 Task: Add Organic Valley Grassmilk Raw Sharp Cheddar Cheese to the cart.
Action: Mouse moved to (21, 93)
Screenshot: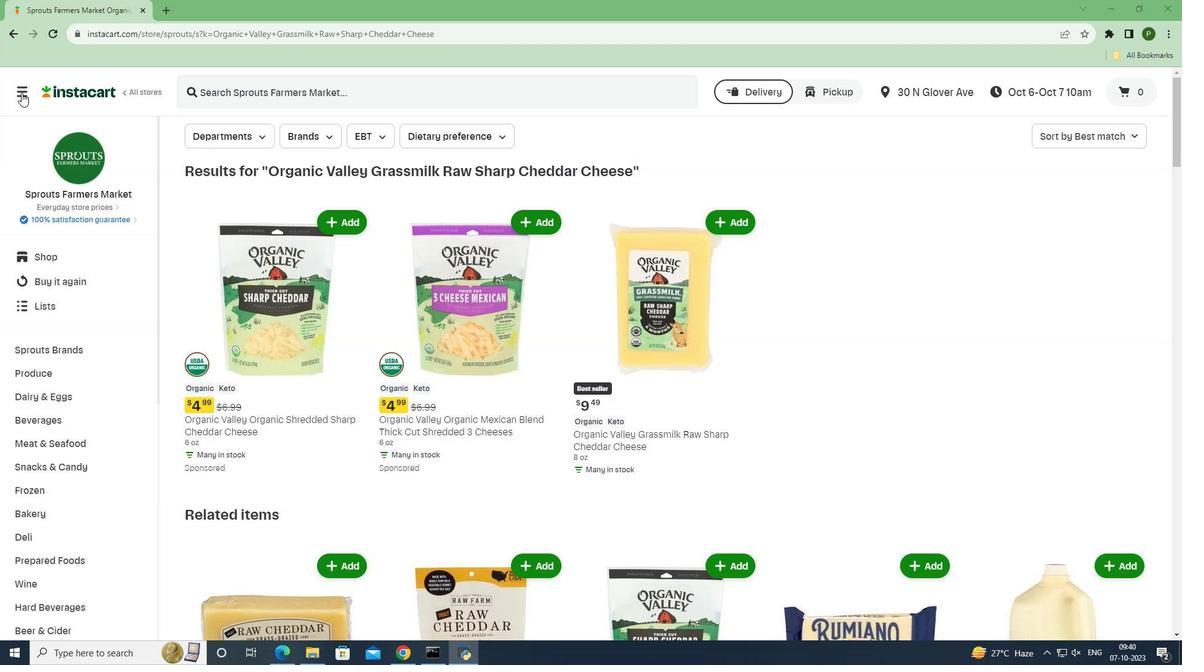 
Action: Mouse pressed left at (21, 93)
Screenshot: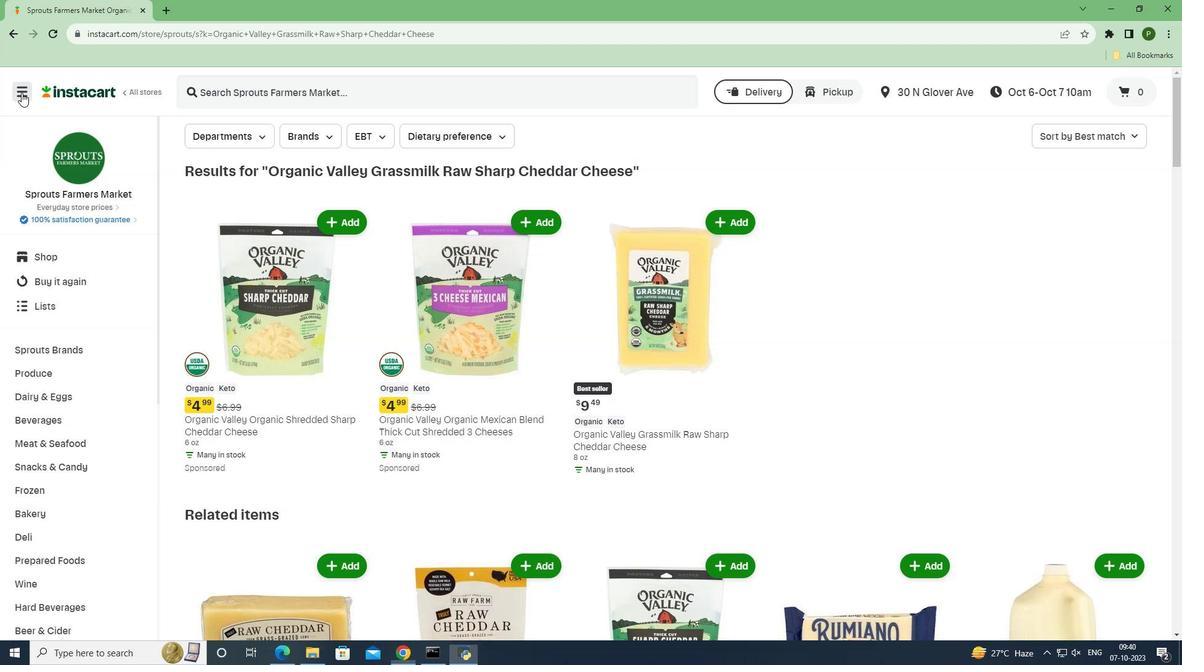 
Action: Mouse moved to (80, 320)
Screenshot: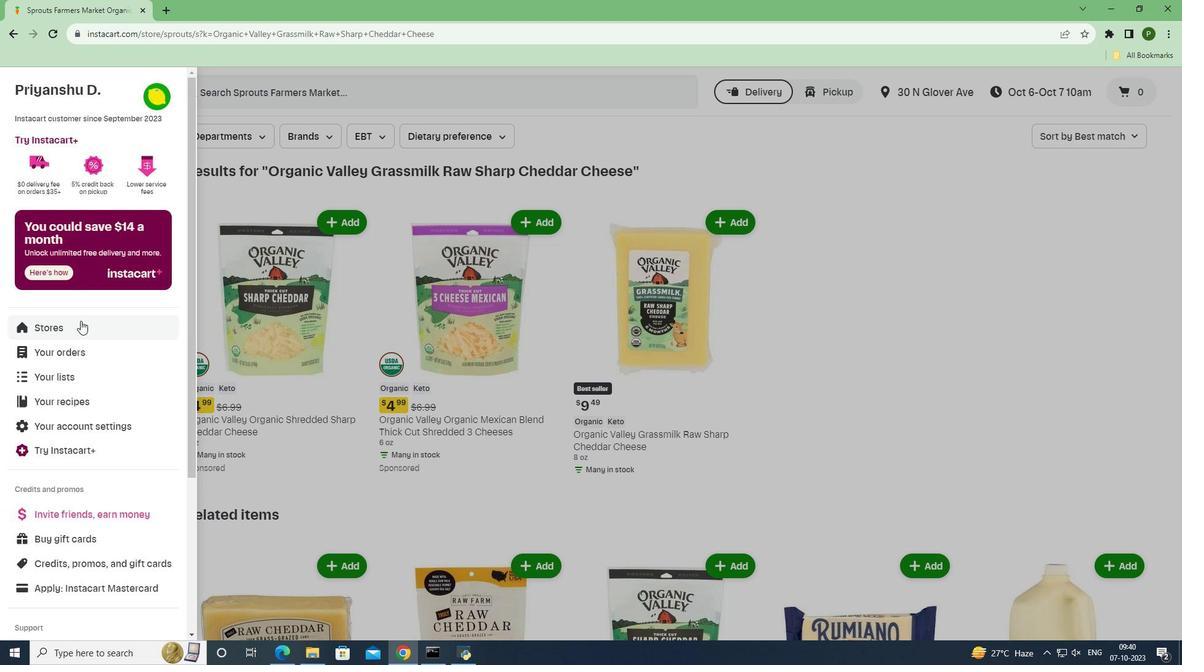 
Action: Mouse pressed left at (80, 320)
Screenshot: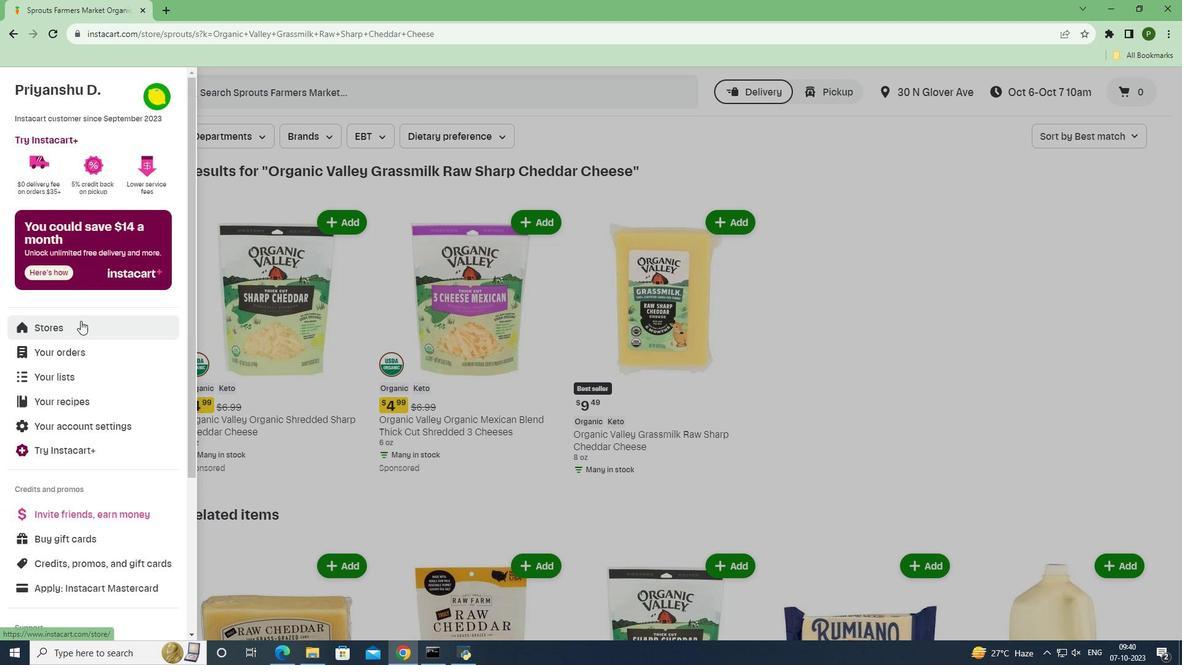
Action: Mouse moved to (293, 136)
Screenshot: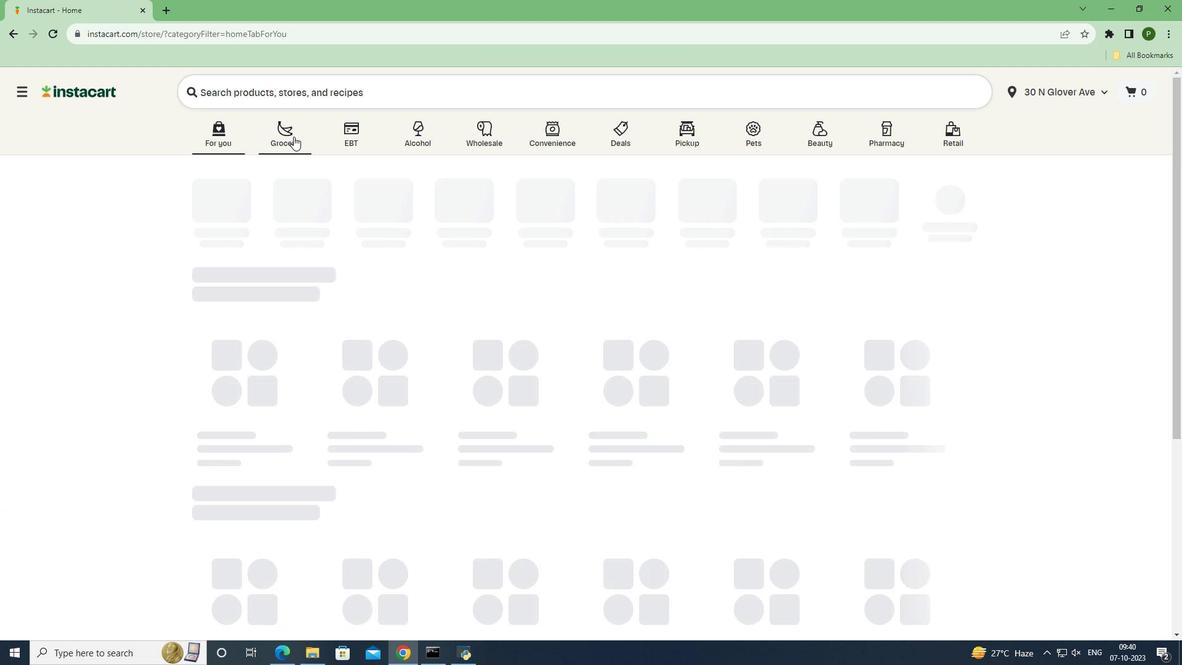 
Action: Mouse pressed left at (293, 136)
Screenshot: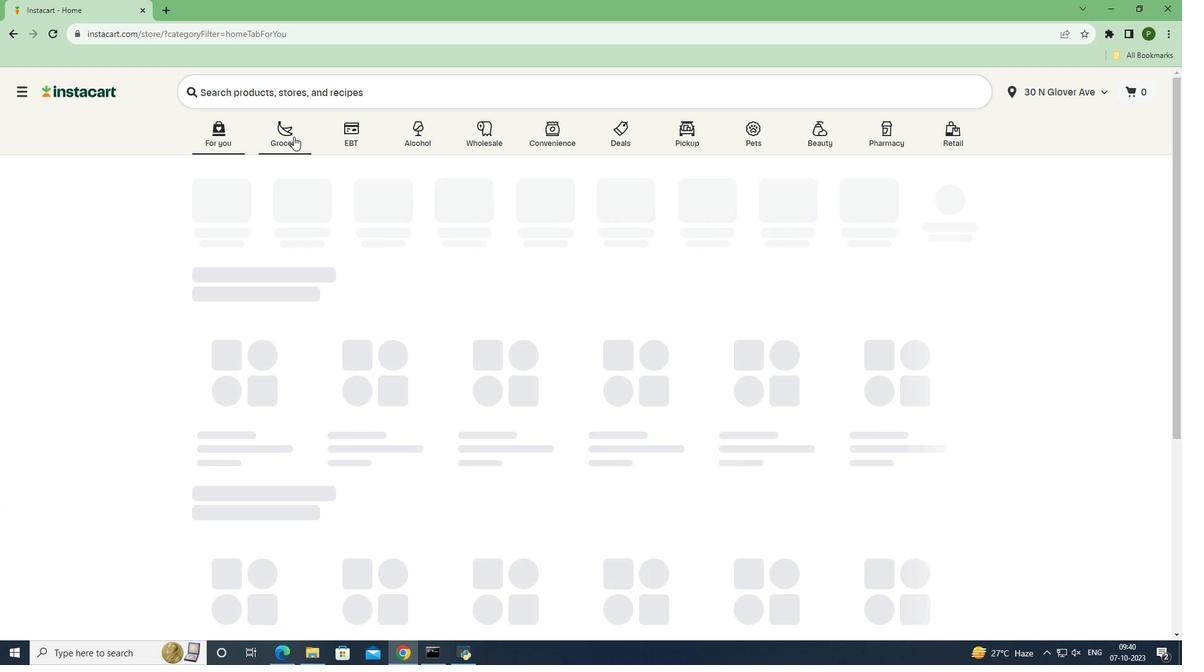 
Action: Mouse moved to (515, 288)
Screenshot: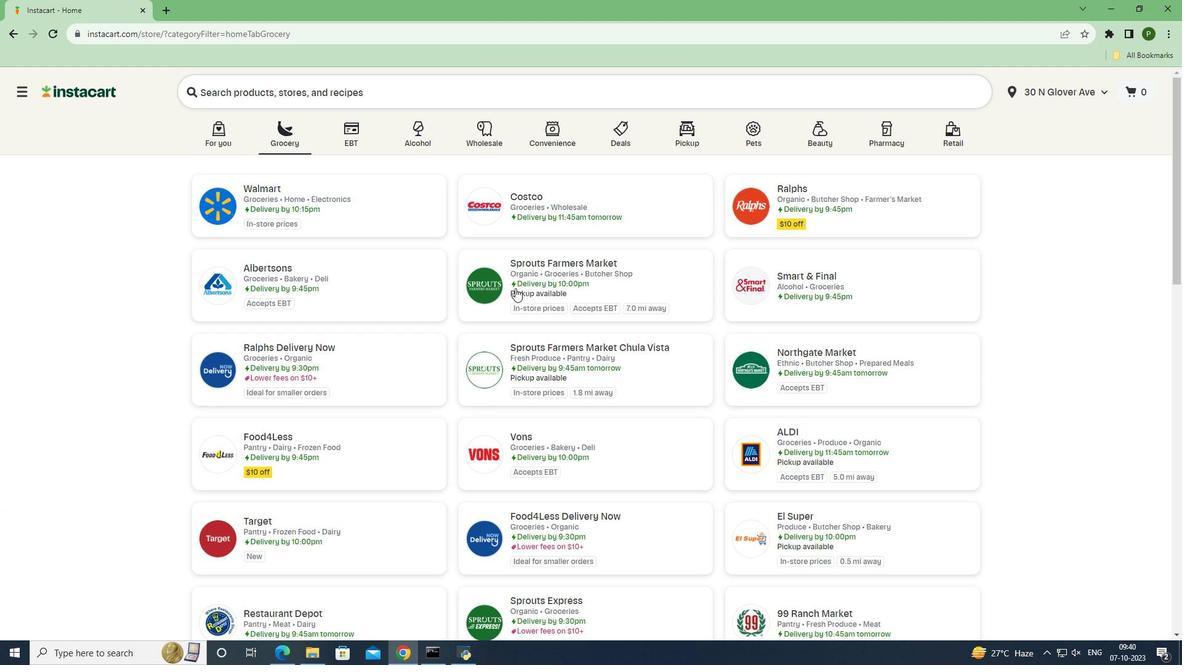 
Action: Mouse pressed left at (515, 288)
Screenshot: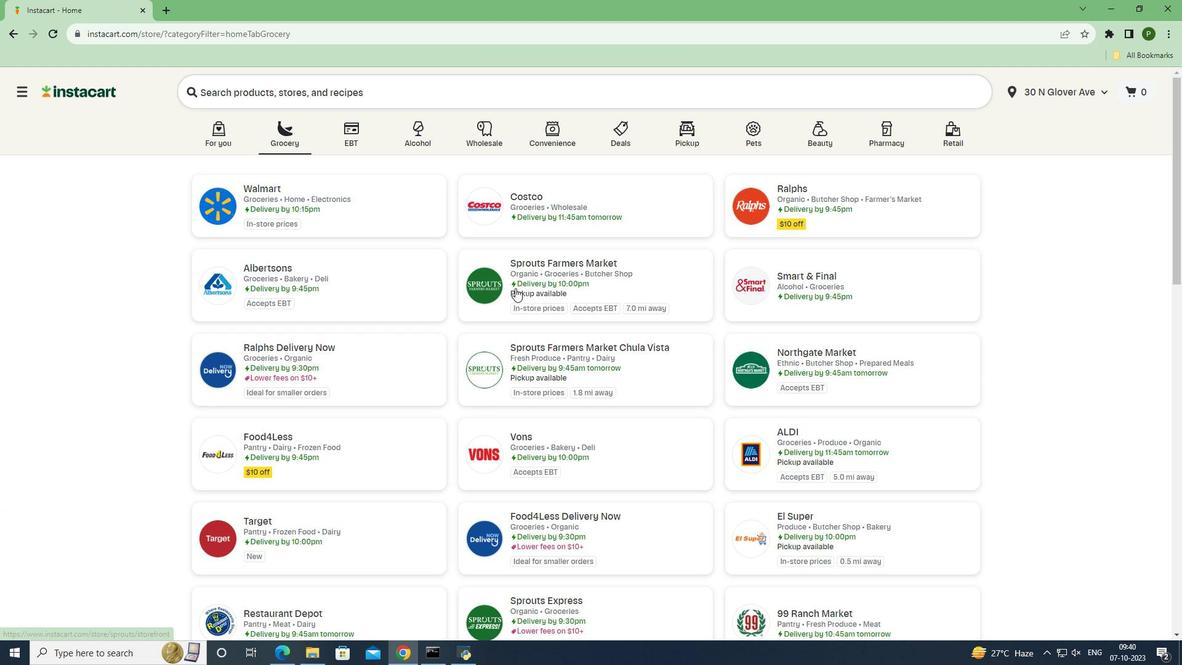 
Action: Mouse moved to (58, 392)
Screenshot: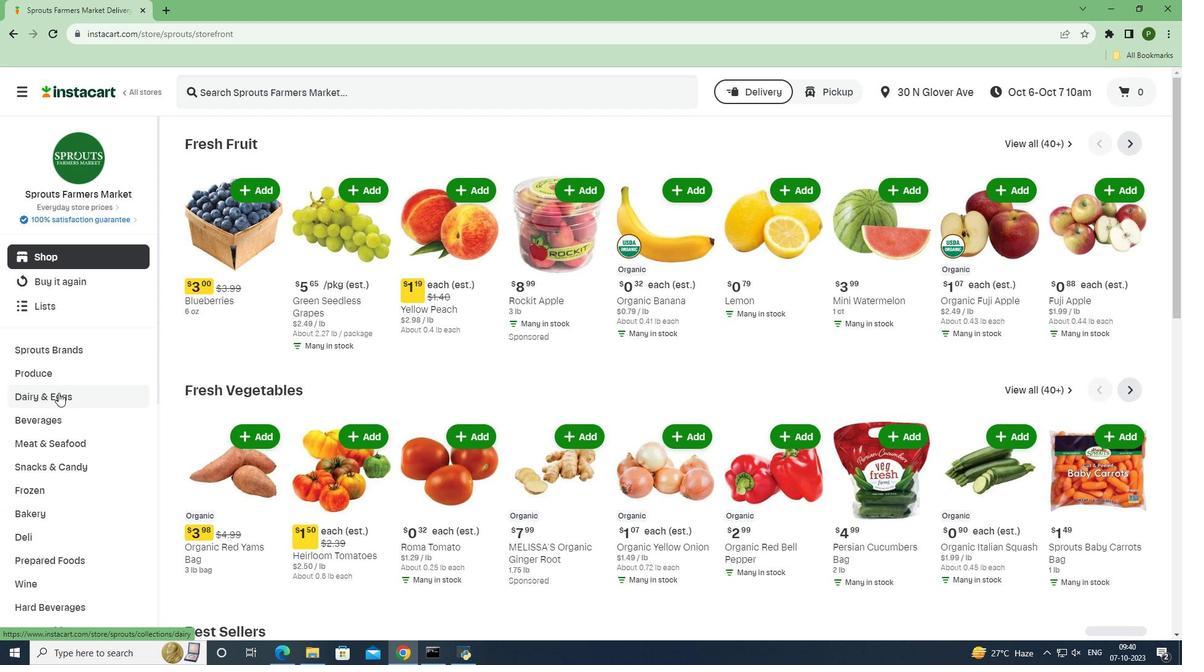 
Action: Mouse pressed left at (58, 392)
Screenshot: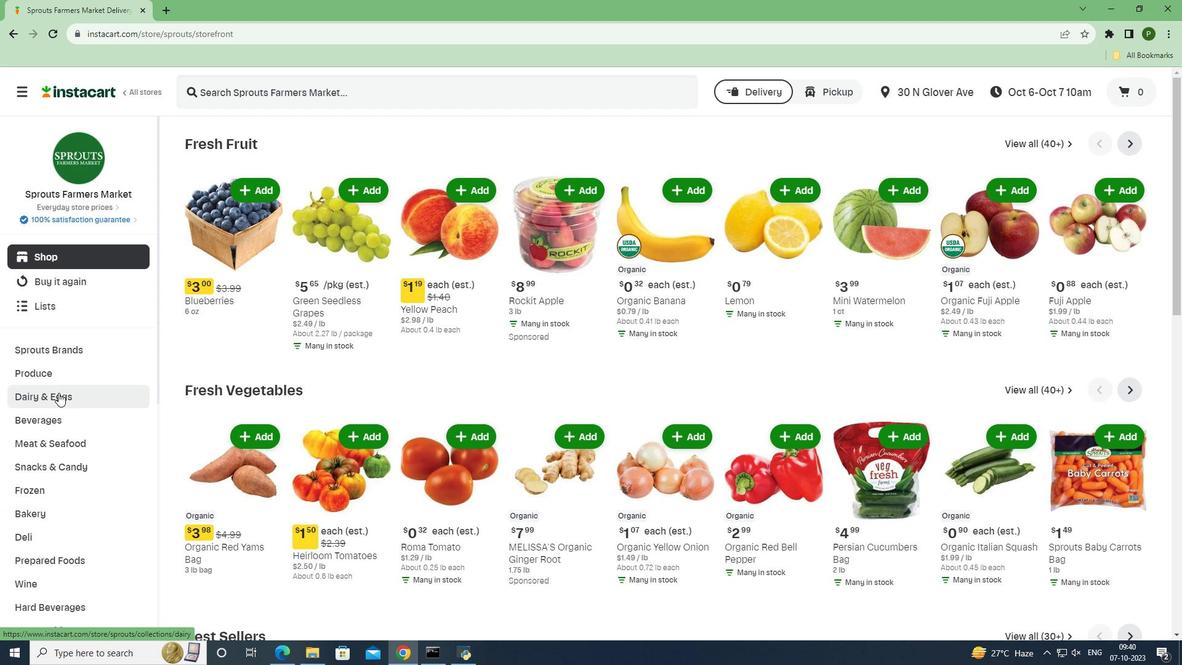 
Action: Mouse moved to (56, 437)
Screenshot: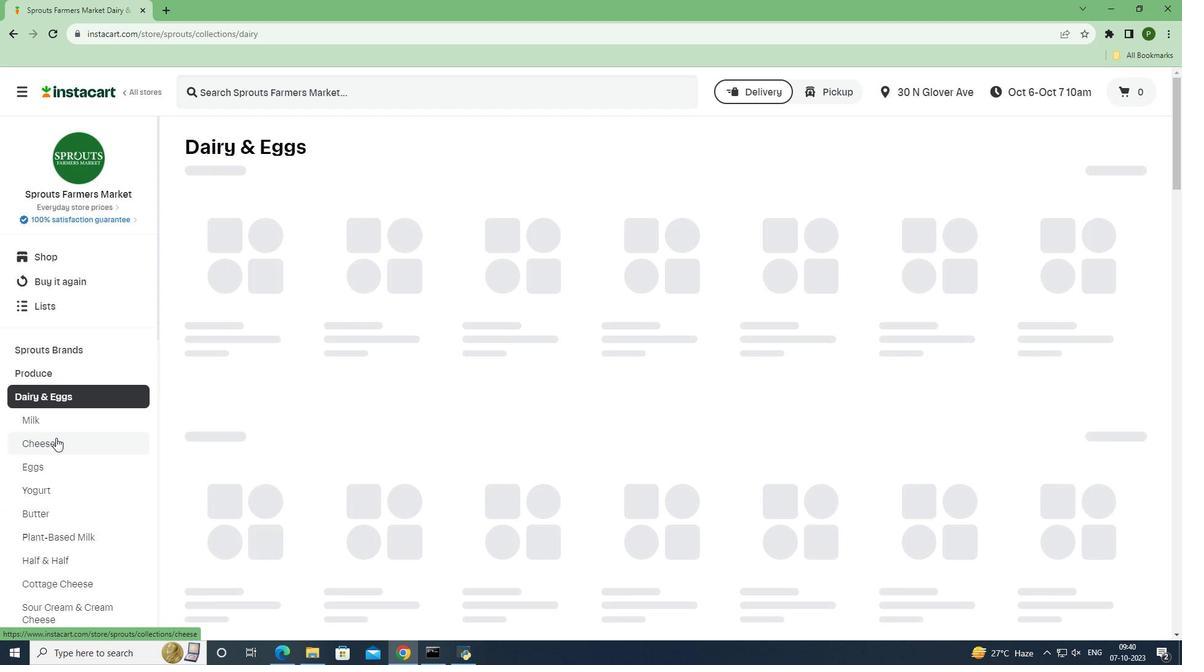 
Action: Mouse pressed left at (56, 437)
Screenshot: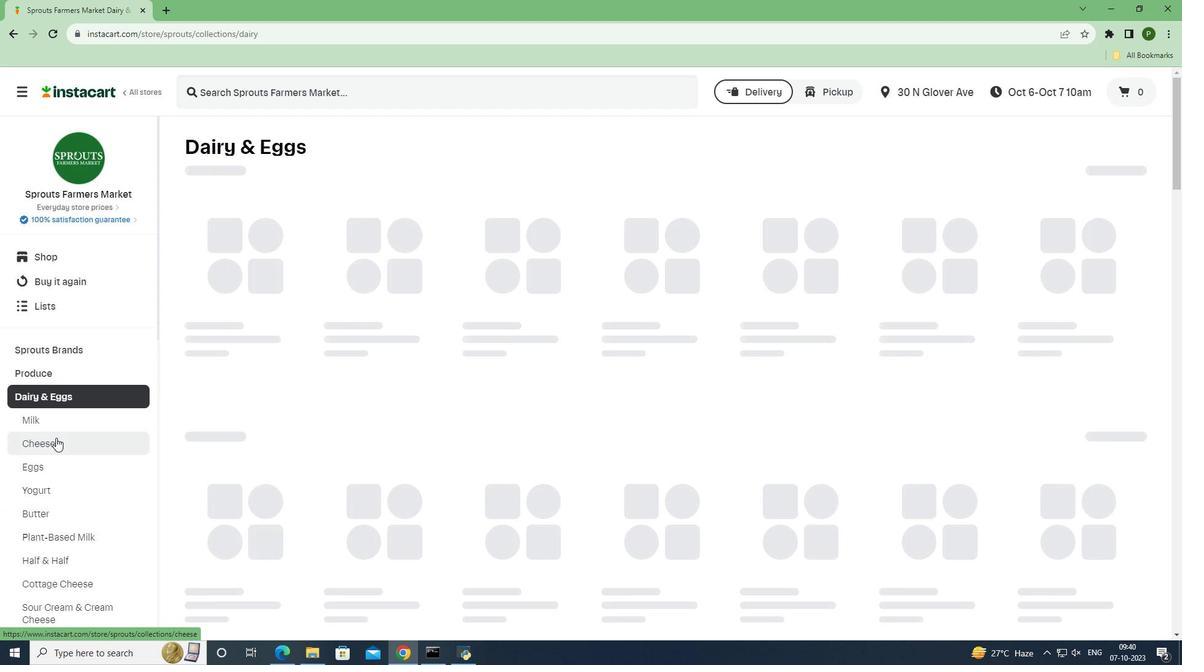 
Action: Mouse moved to (336, 330)
Screenshot: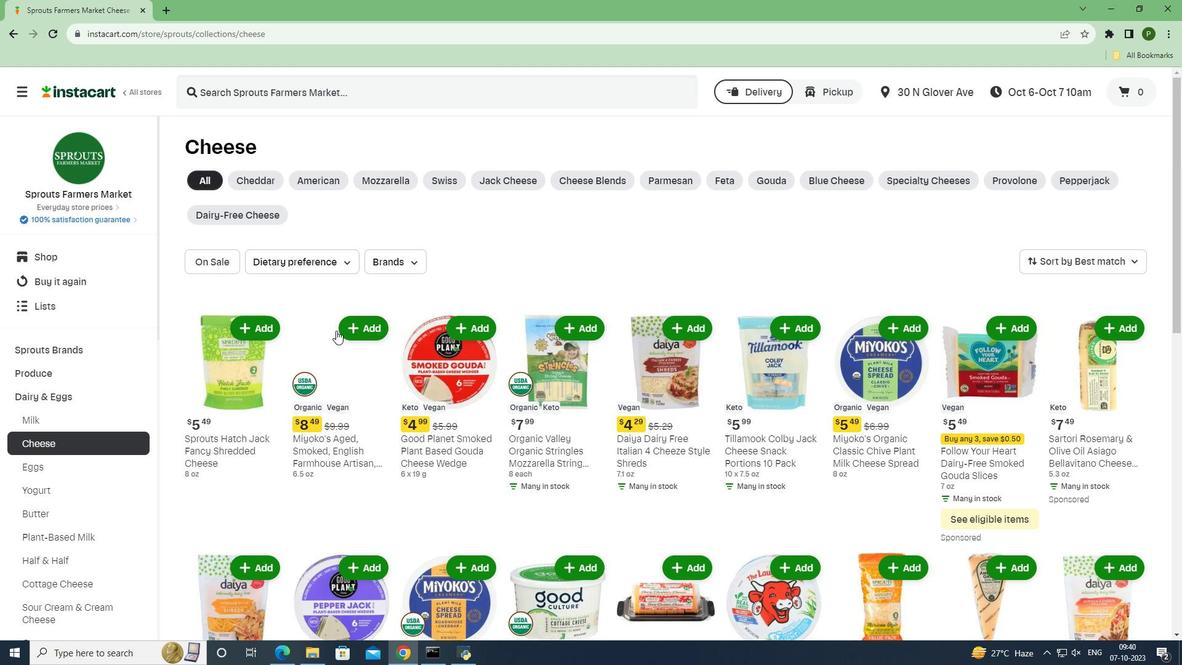
Action: Mouse scrolled (336, 330) with delta (0, 0)
Screenshot: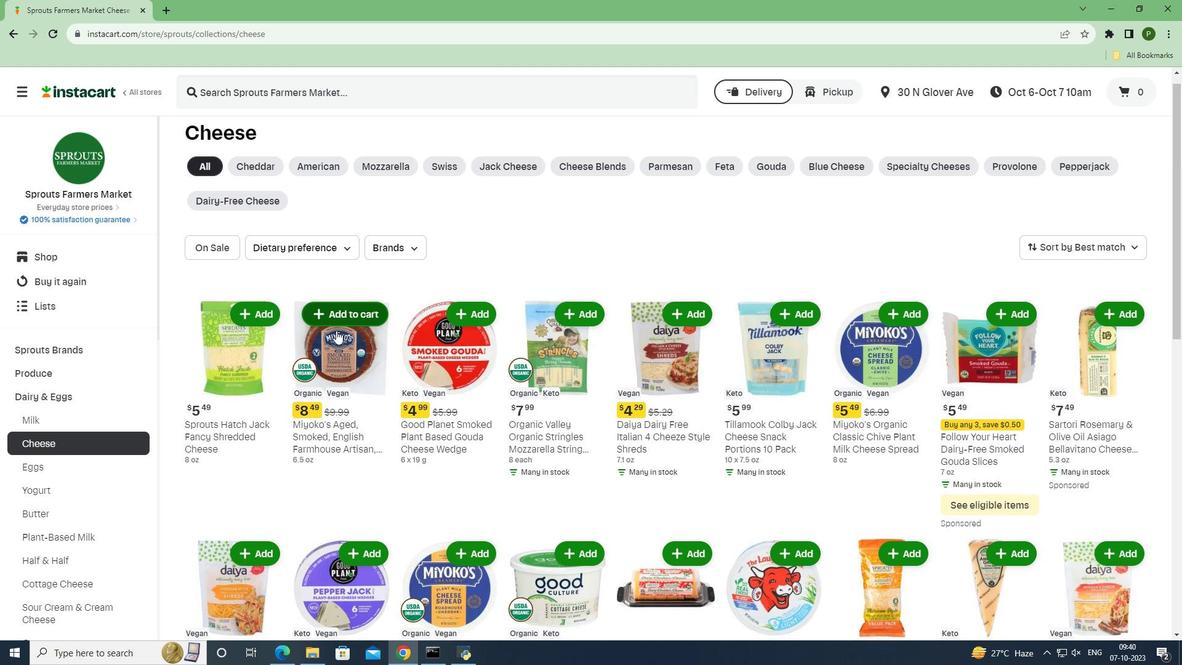 
Action: Mouse scrolled (336, 330) with delta (0, 0)
Screenshot: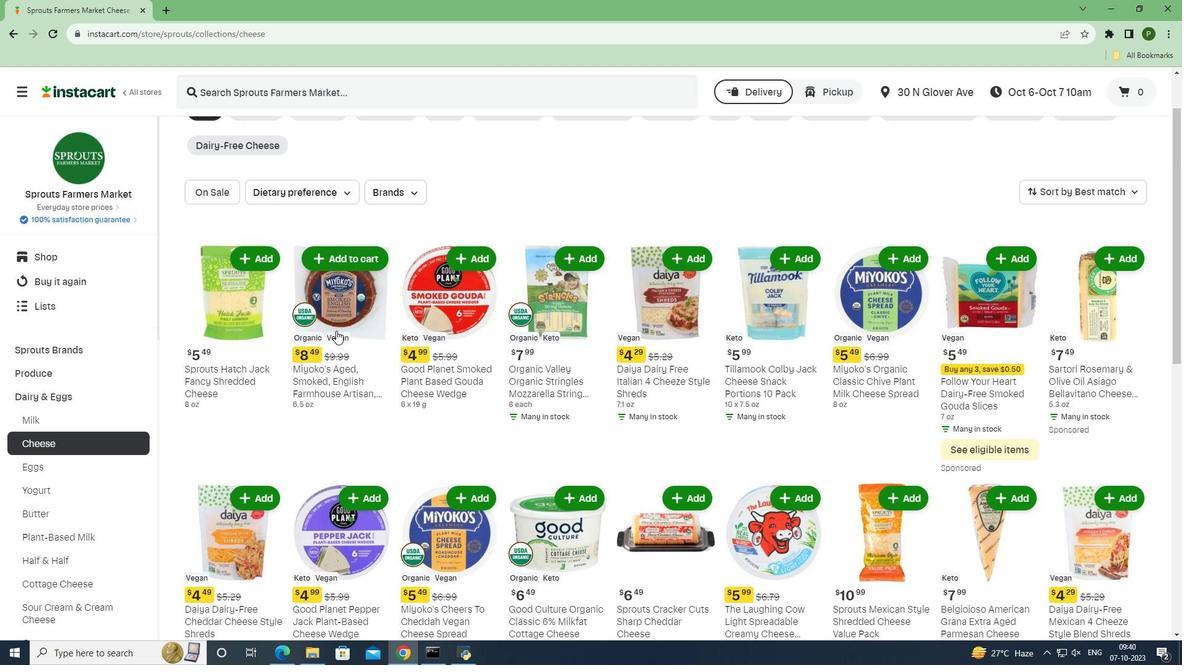 
Action: Mouse scrolled (336, 330) with delta (0, 0)
Screenshot: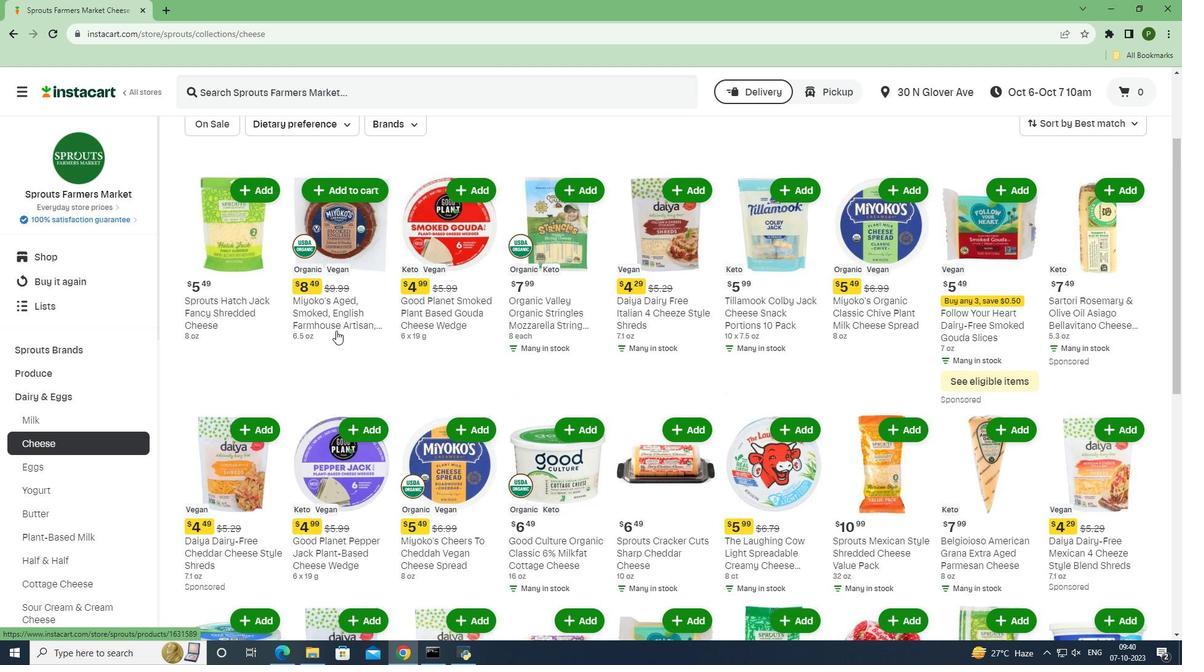 
Action: Mouse scrolled (336, 330) with delta (0, 0)
Screenshot: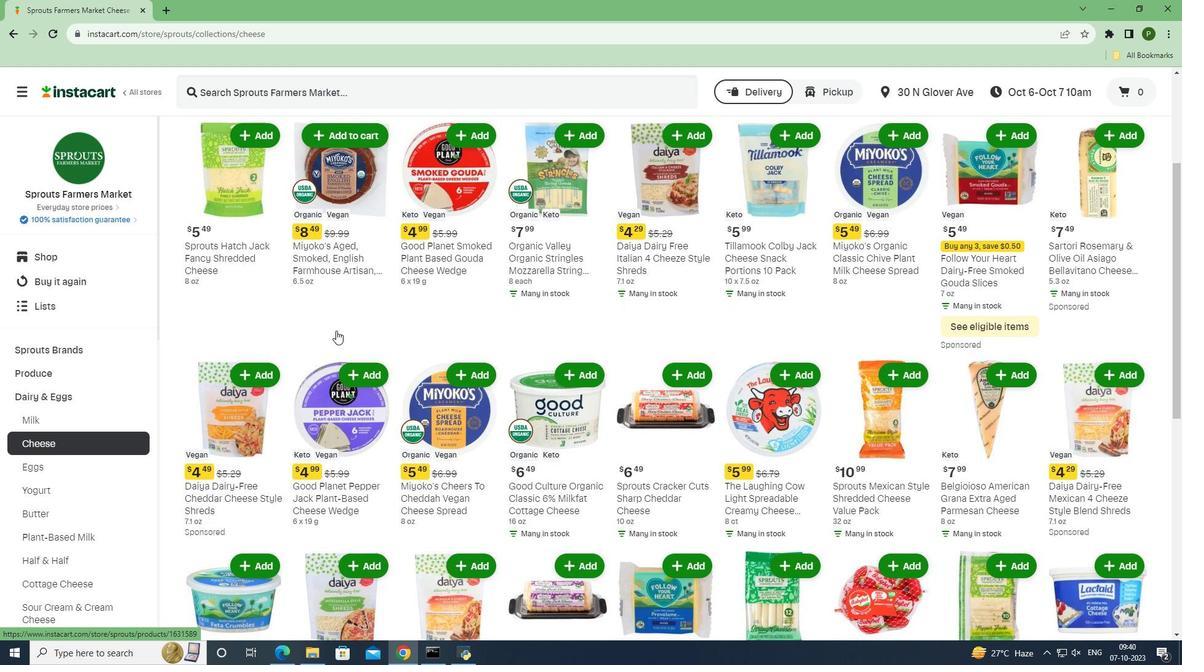 
Action: Mouse scrolled (336, 330) with delta (0, 0)
Screenshot: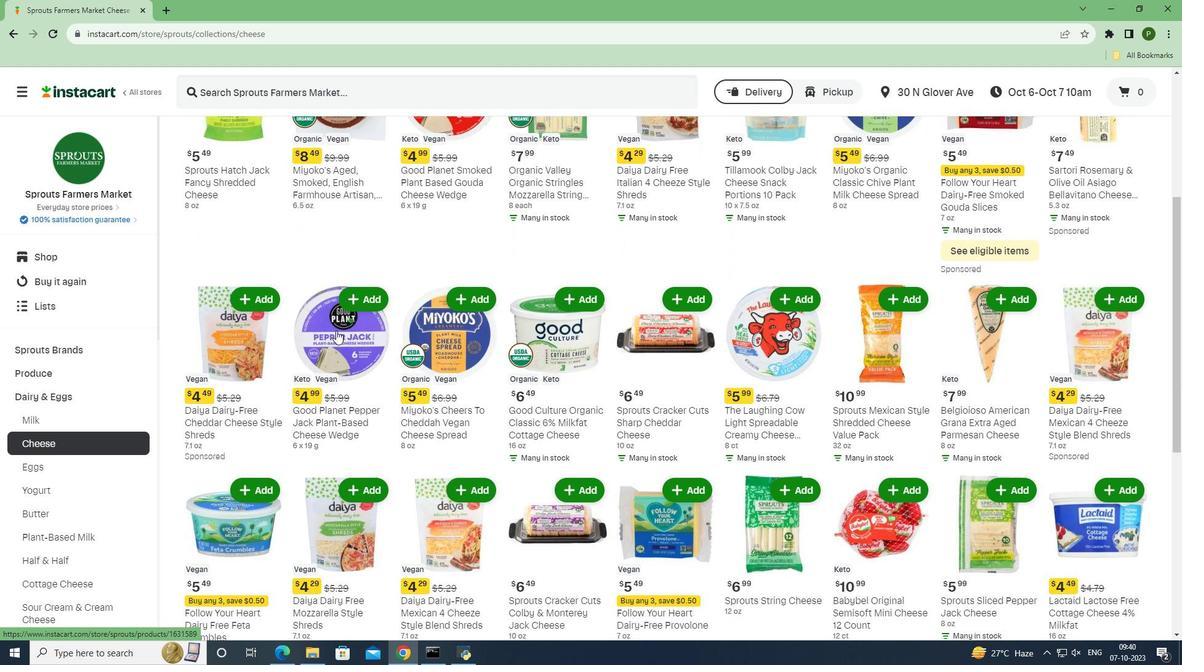 
Action: Mouse scrolled (336, 330) with delta (0, 0)
Screenshot: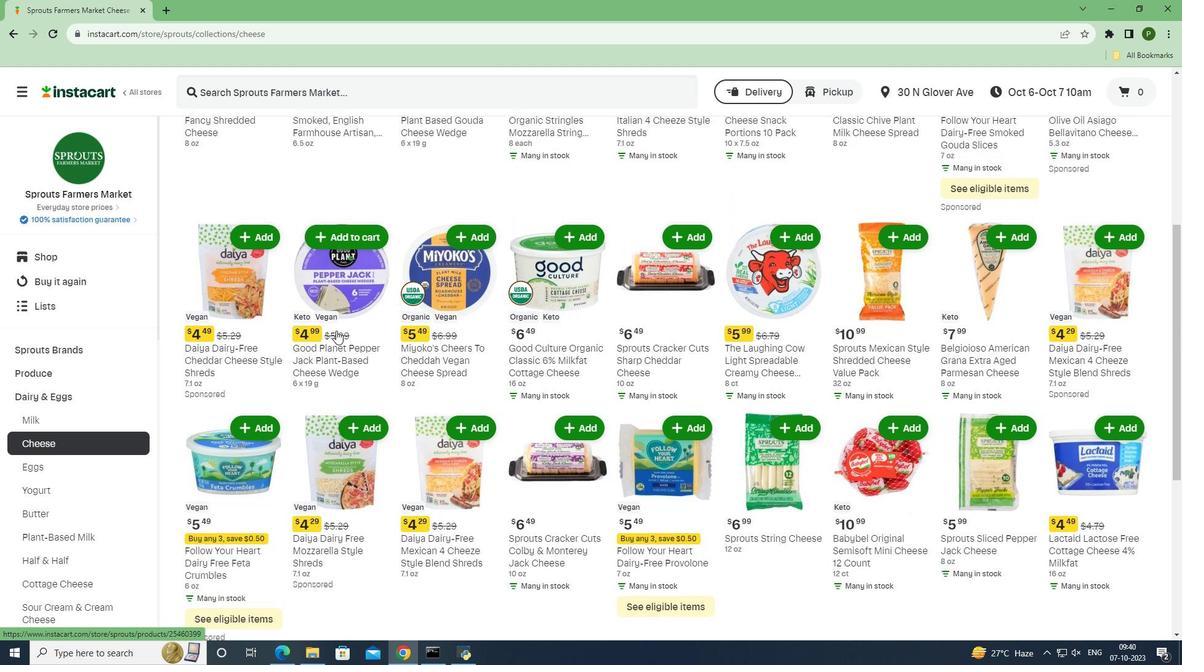 
Action: Mouse scrolled (336, 330) with delta (0, 0)
Screenshot: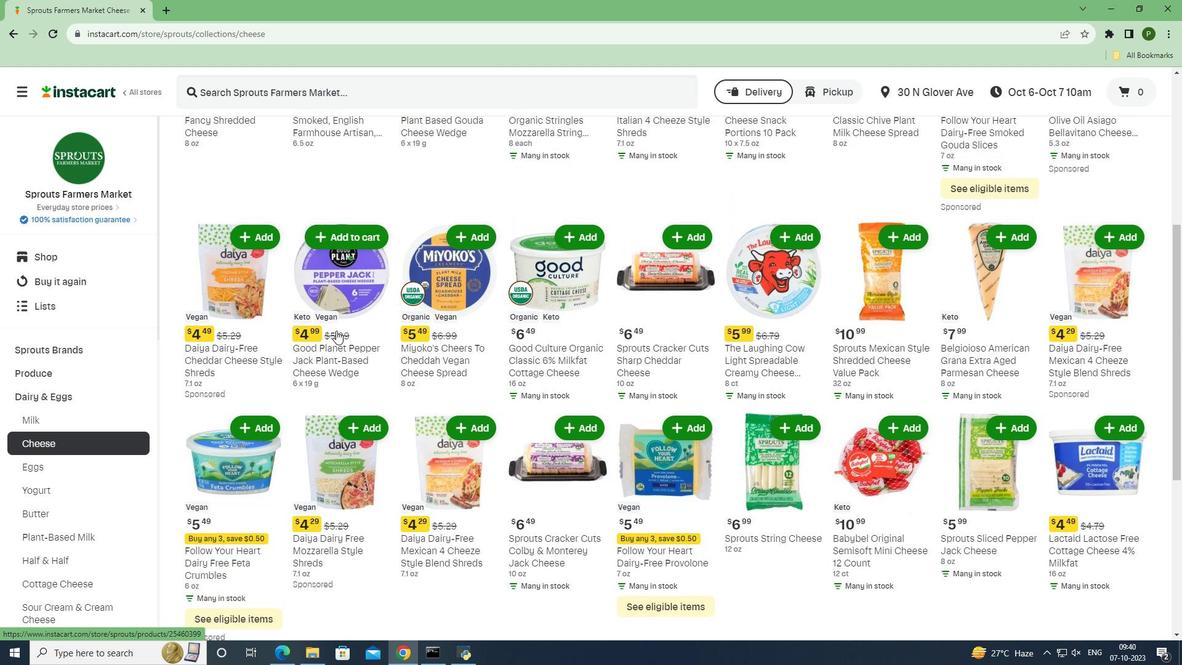 
Action: Mouse scrolled (336, 330) with delta (0, 0)
Screenshot: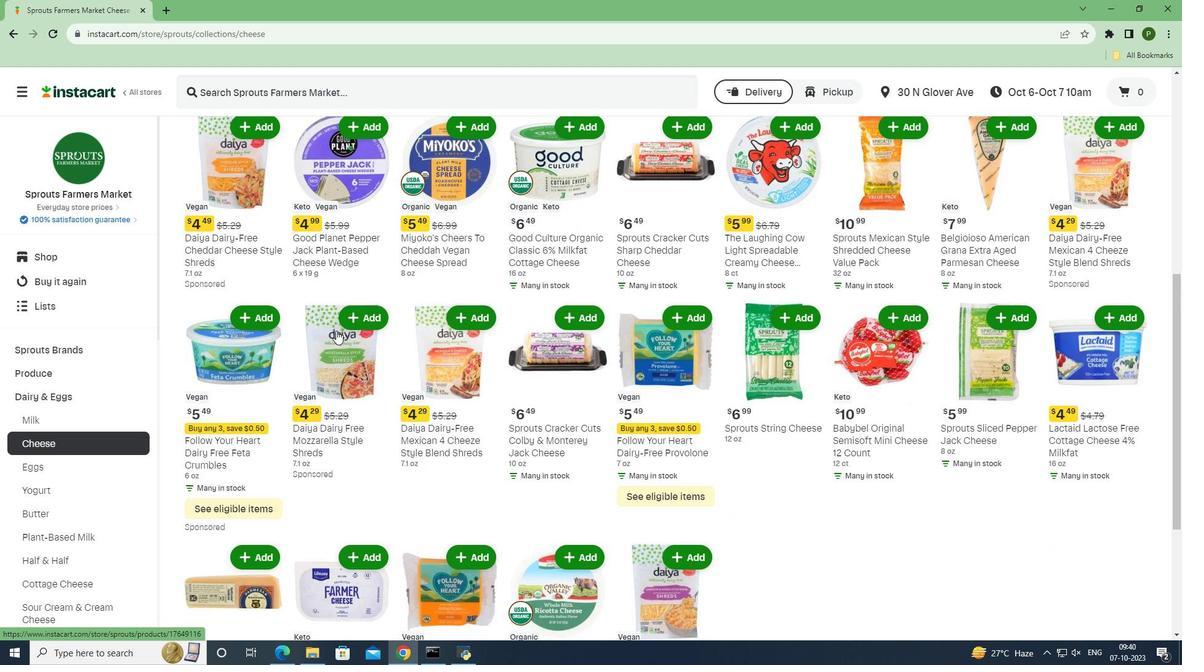 
Action: Mouse scrolled (336, 330) with delta (0, 0)
Screenshot: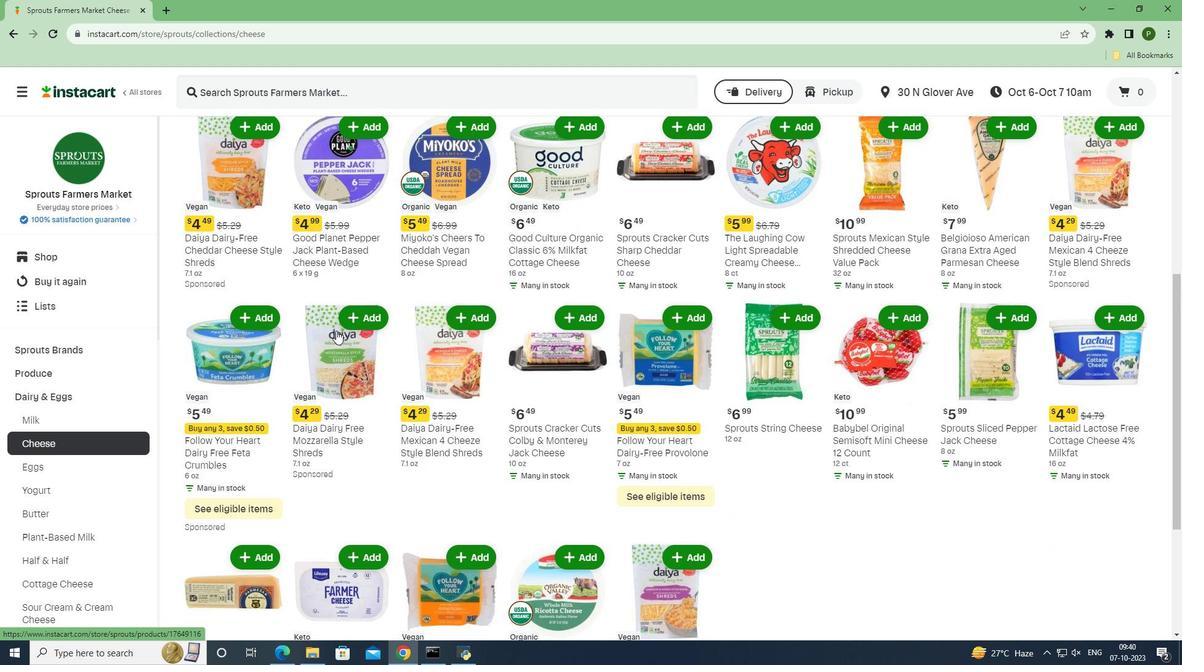 
Action: Mouse scrolled (336, 330) with delta (0, 0)
Screenshot: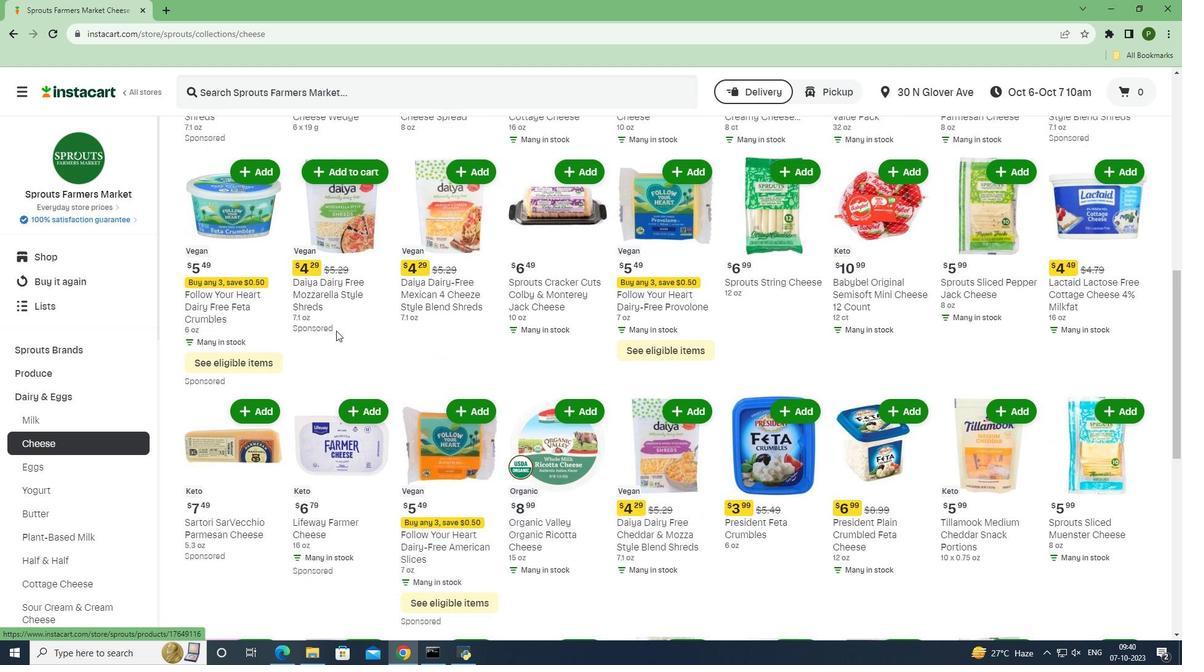 
Action: Mouse scrolled (336, 330) with delta (0, 0)
Screenshot: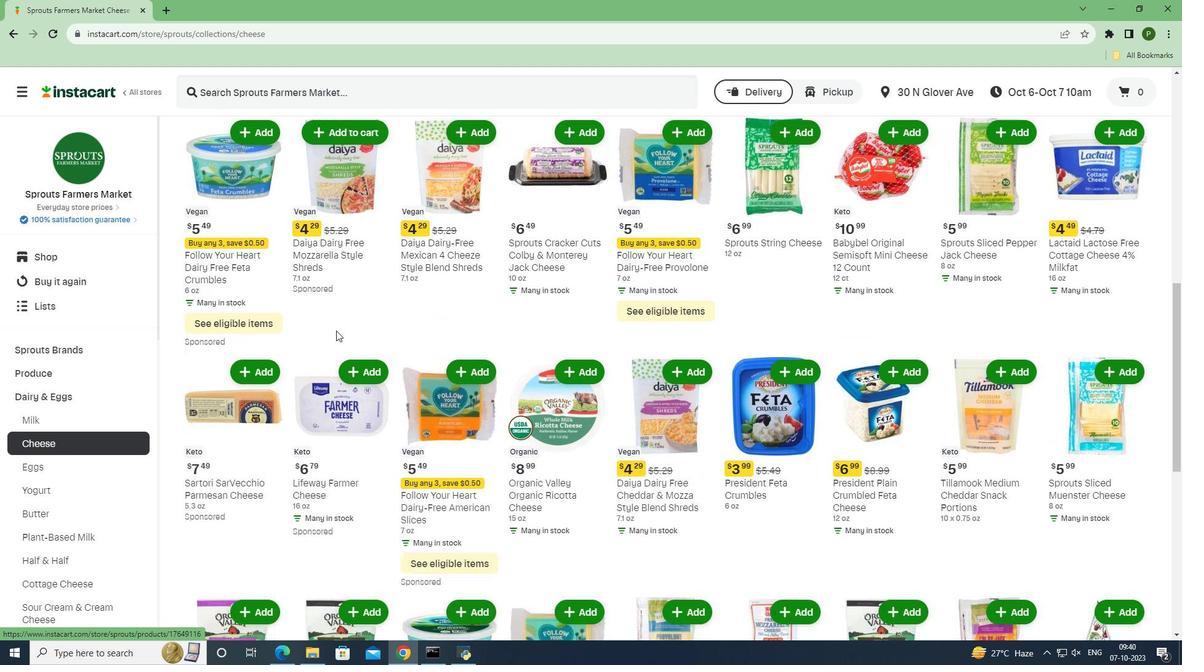 
Action: Mouse scrolled (336, 330) with delta (0, 0)
Screenshot: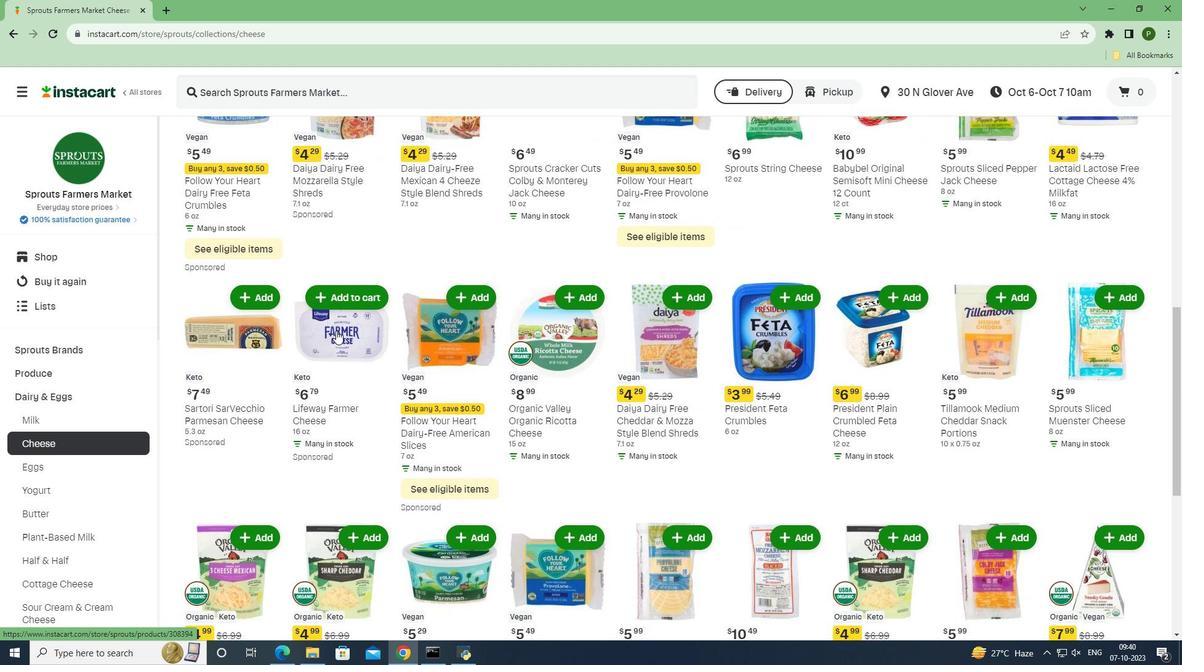 
Action: Mouse scrolled (336, 330) with delta (0, 0)
Screenshot: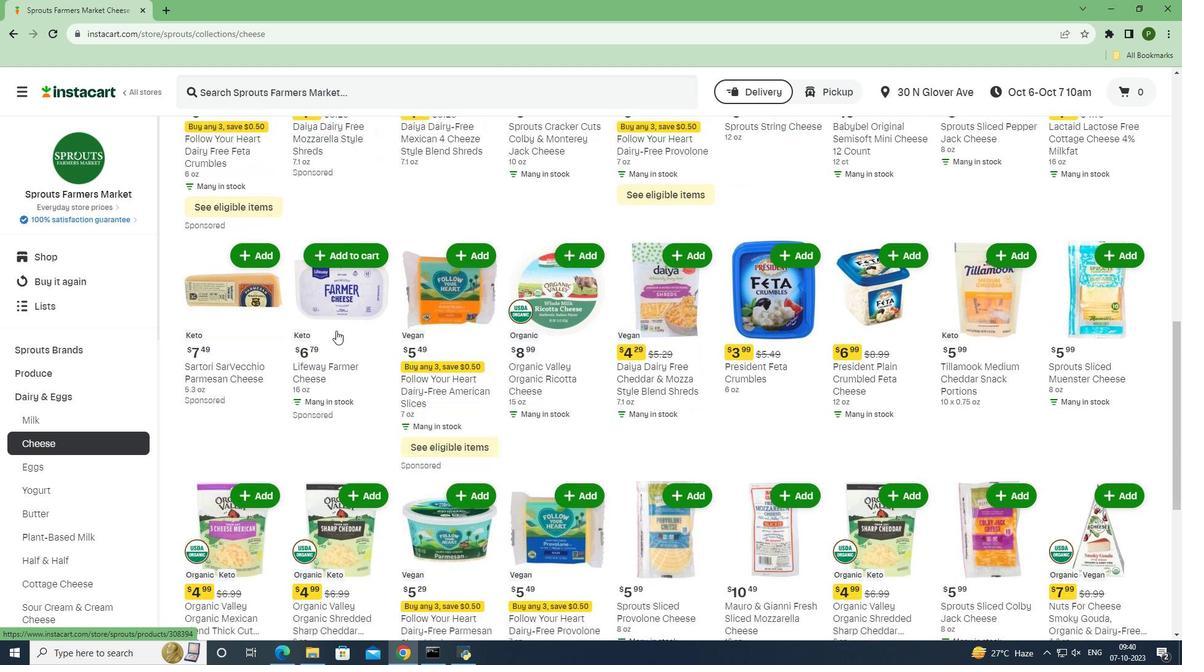 
Action: Mouse scrolled (336, 330) with delta (0, 0)
Screenshot: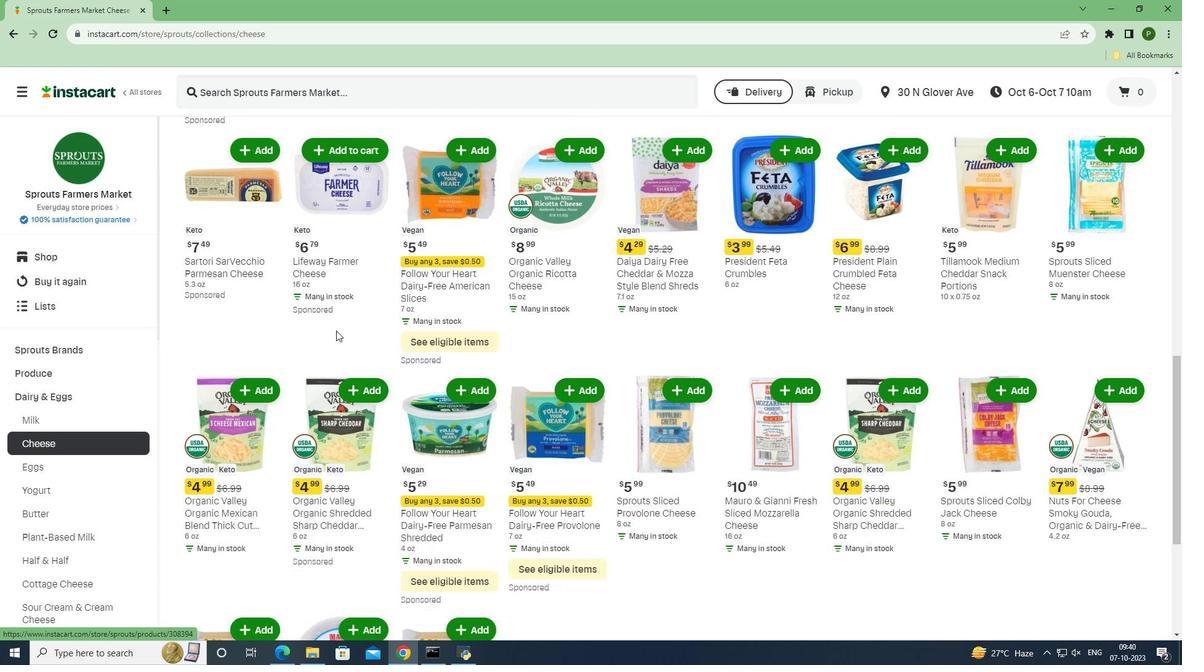 
Action: Mouse scrolled (336, 330) with delta (0, 0)
Screenshot: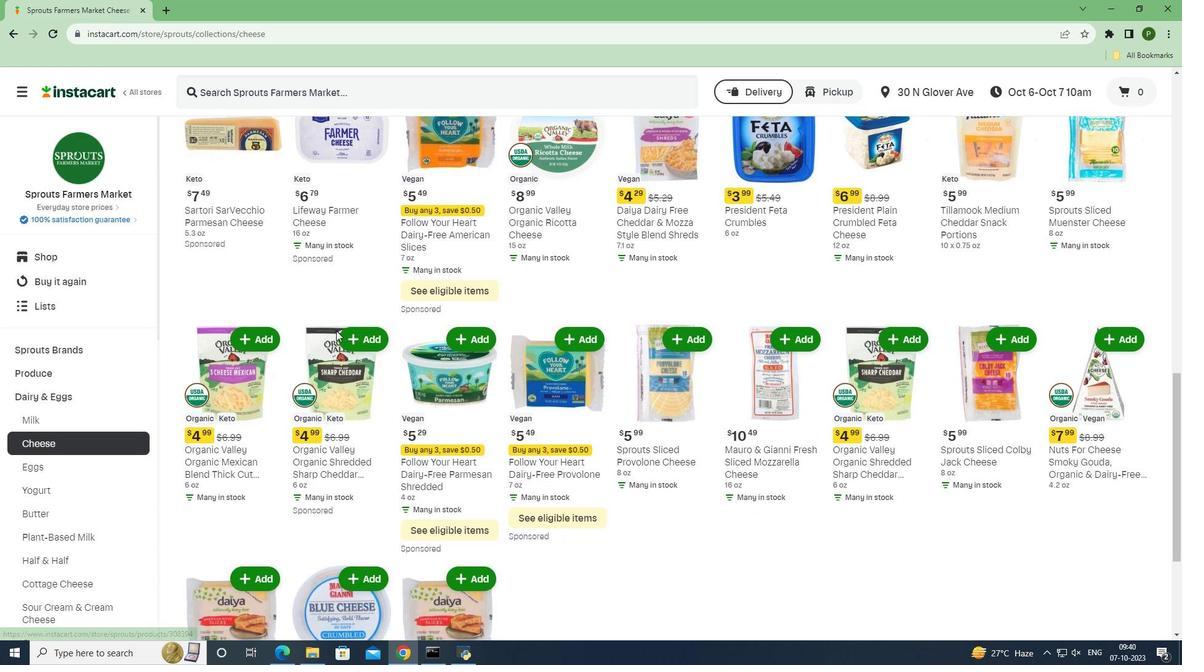 
Action: Mouse scrolled (336, 330) with delta (0, 0)
Screenshot: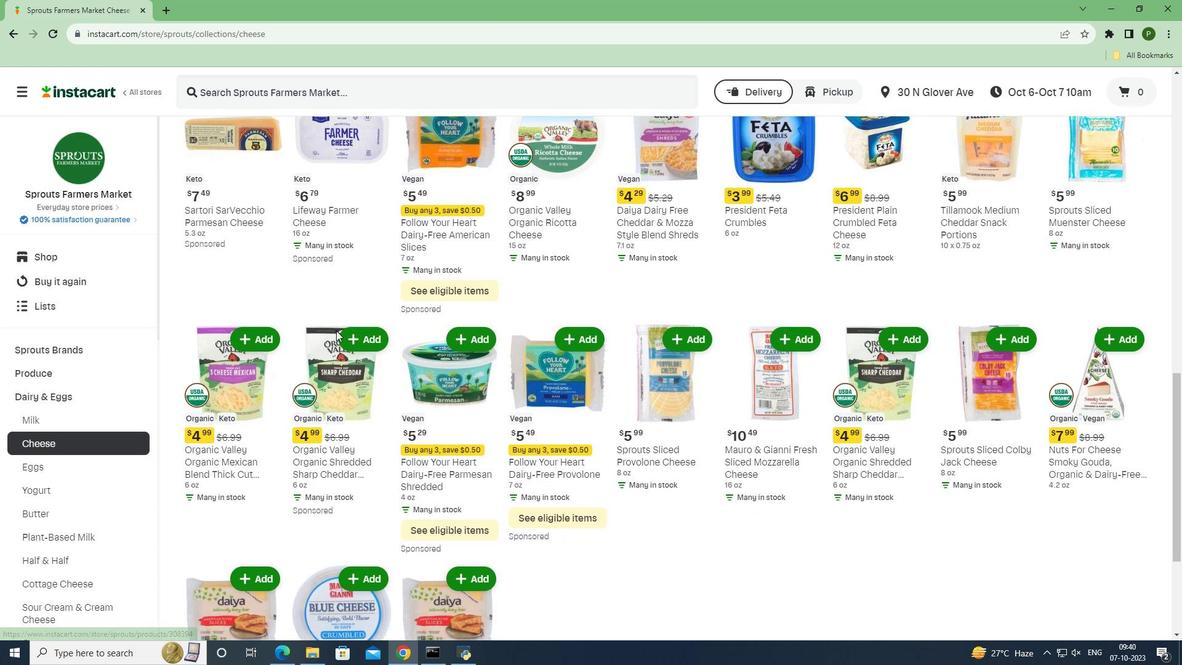 
Action: Mouse scrolled (336, 330) with delta (0, 0)
Screenshot: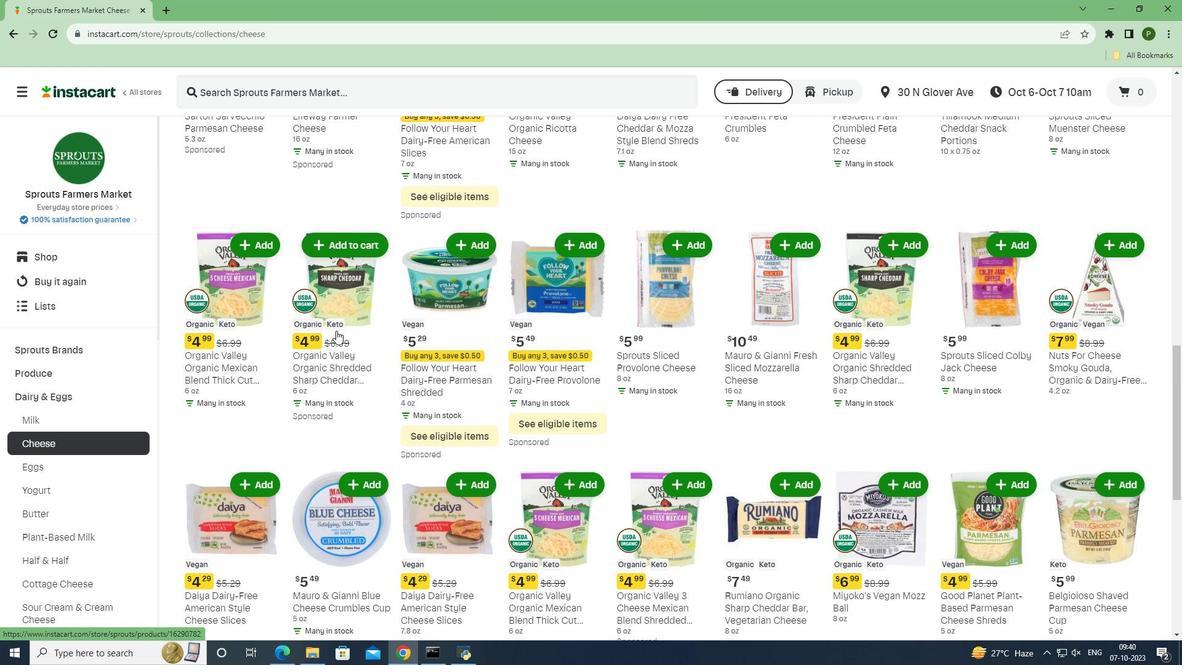 
Action: Mouse scrolled (336, 330) with delta (0, 0)
Screenshot: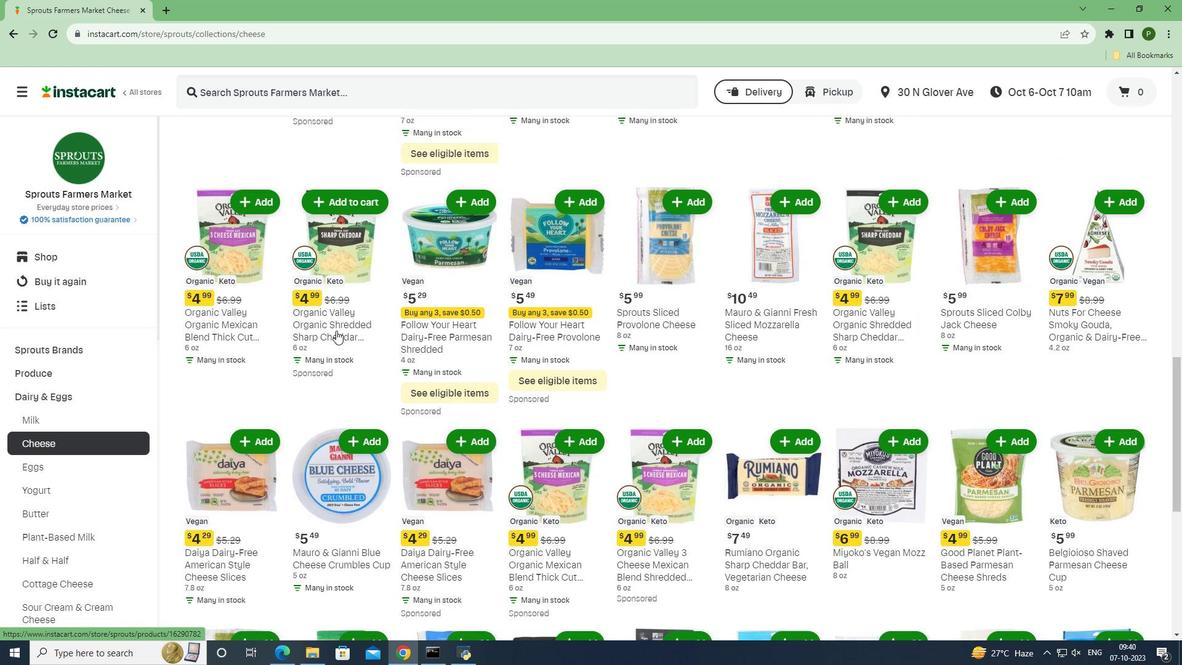 
Action: Mouse scrolled (336, 330) with delta (0, 0)
Screenshot: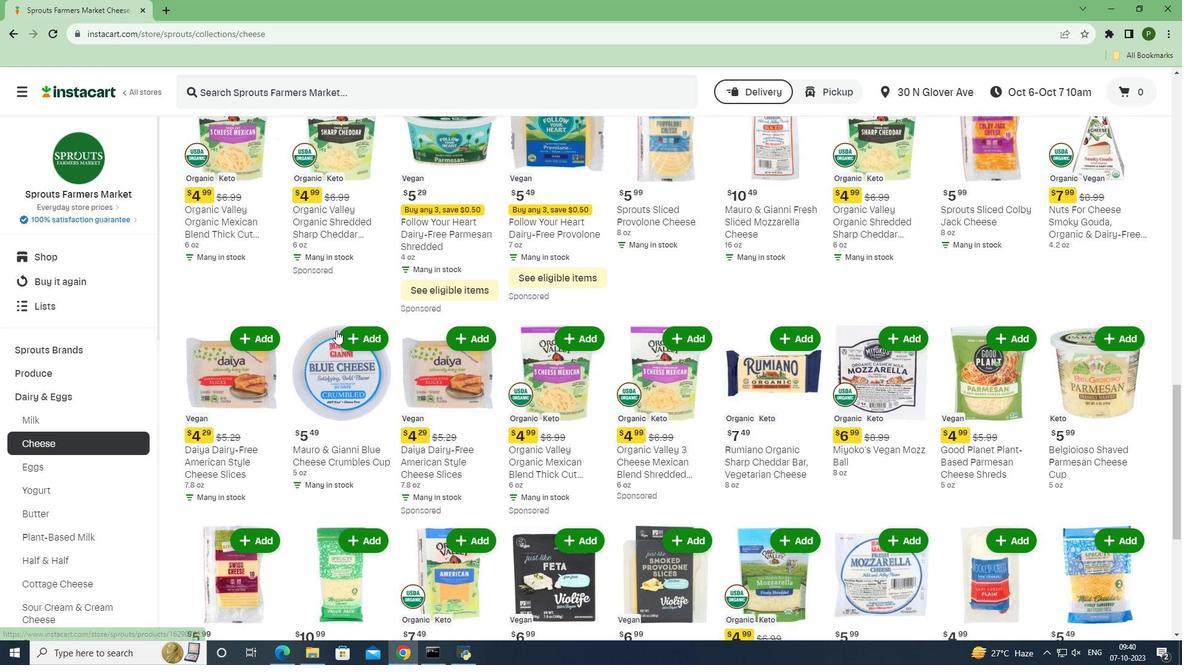 
Action: Mouse scrolled (336, 330) with delta (0, 0)
Screenshot: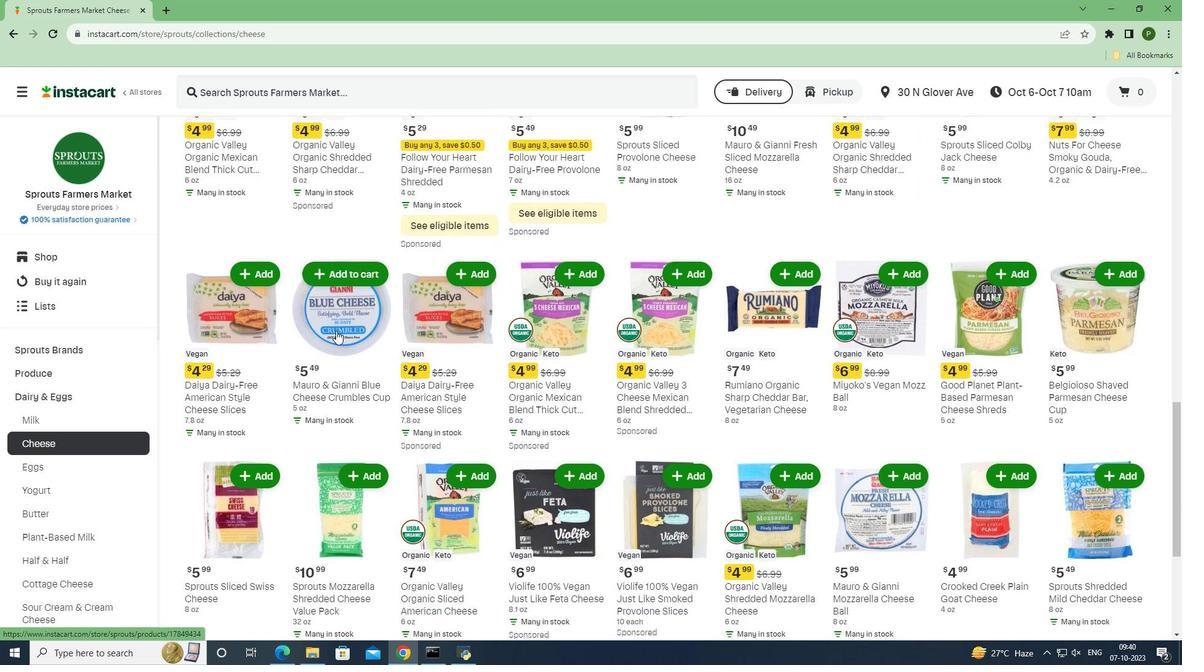 
Action: Mouse scrolled (336, 330) with delta (0, 0)
Screenshot: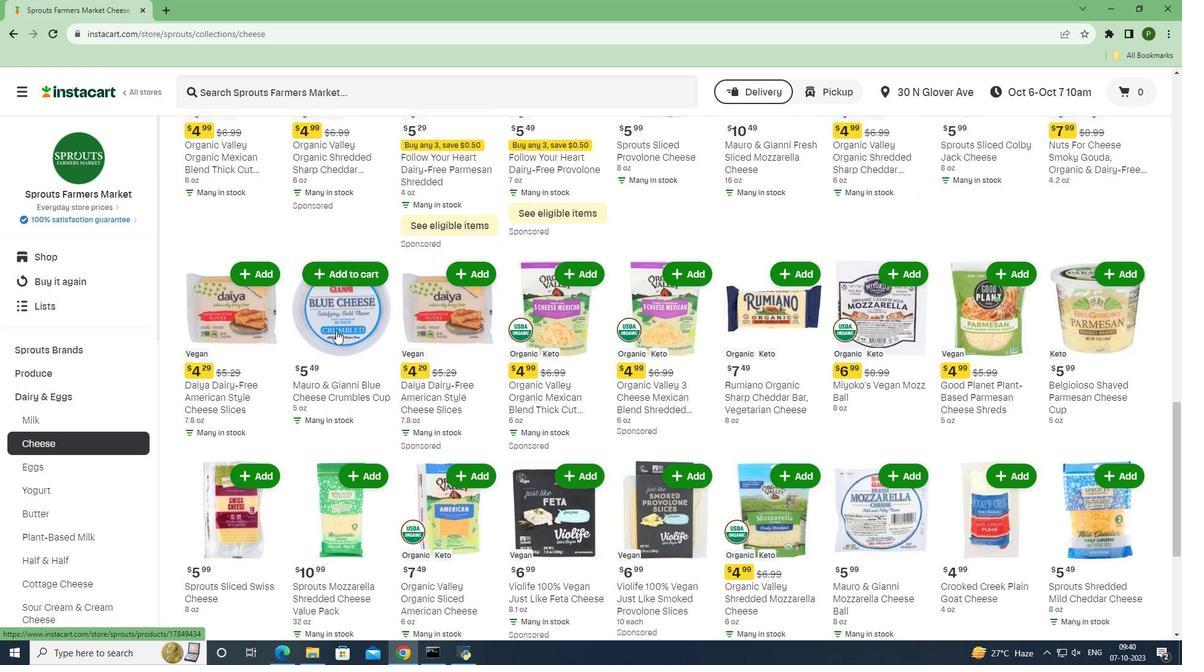 
Action: Mouse scrolled (336, 330) with delta (0, 0)
Screenshot: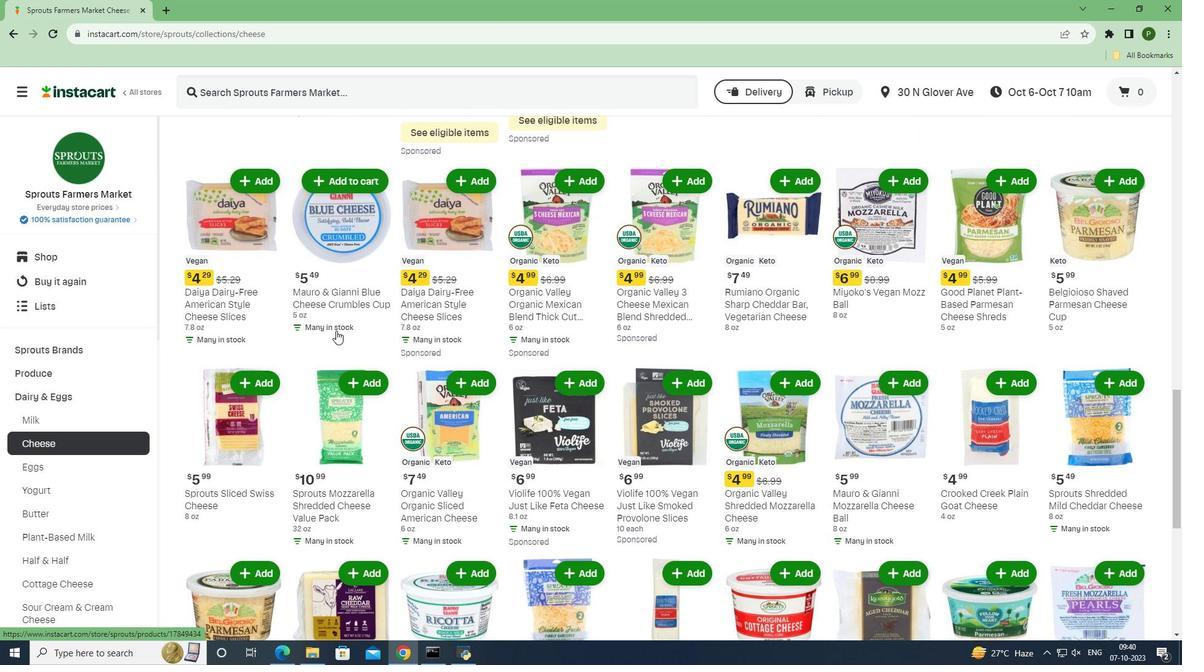 
Action: Mouse scrolled (336, 330) with delta (0, 0)
Screenshot: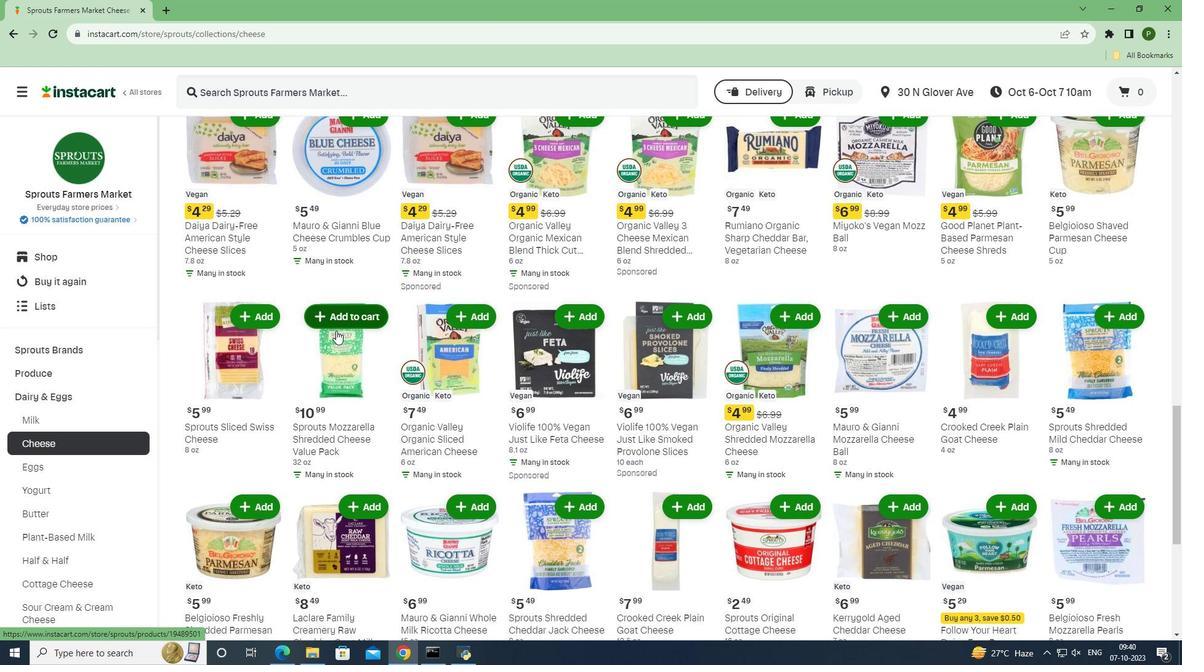 
Action: Mouse scrolled (336, 330) with delta (0, 0)
Screenshot: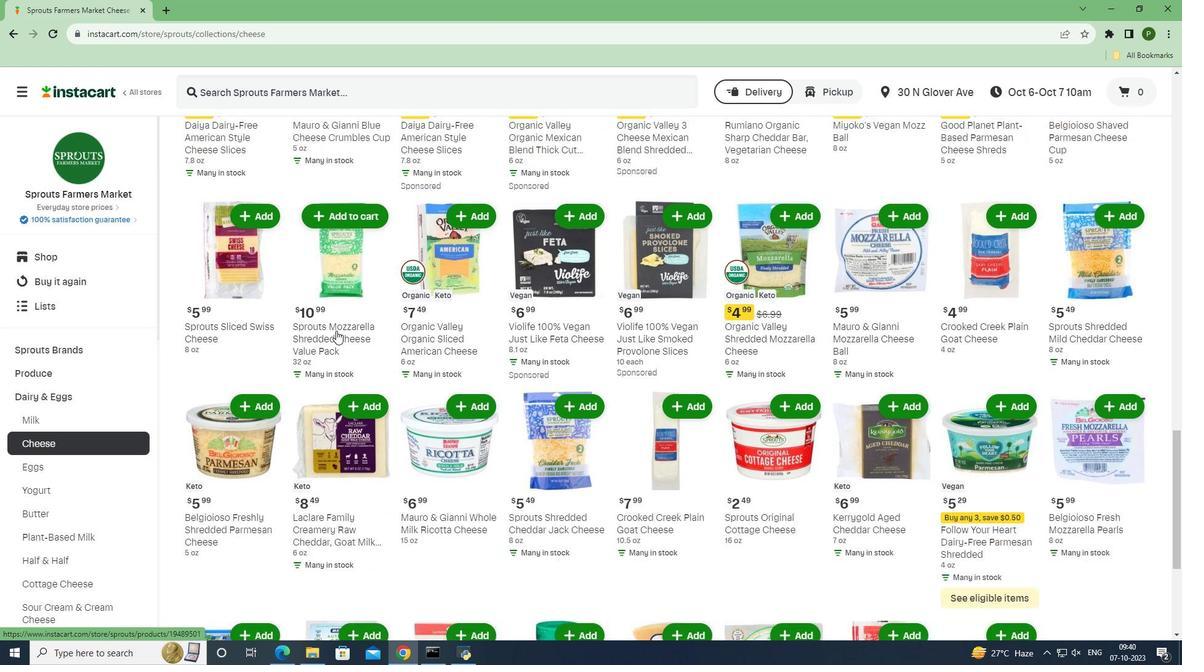
Action: Mouse scrolled (336, 330) with delta (0, 0)
Screenshot: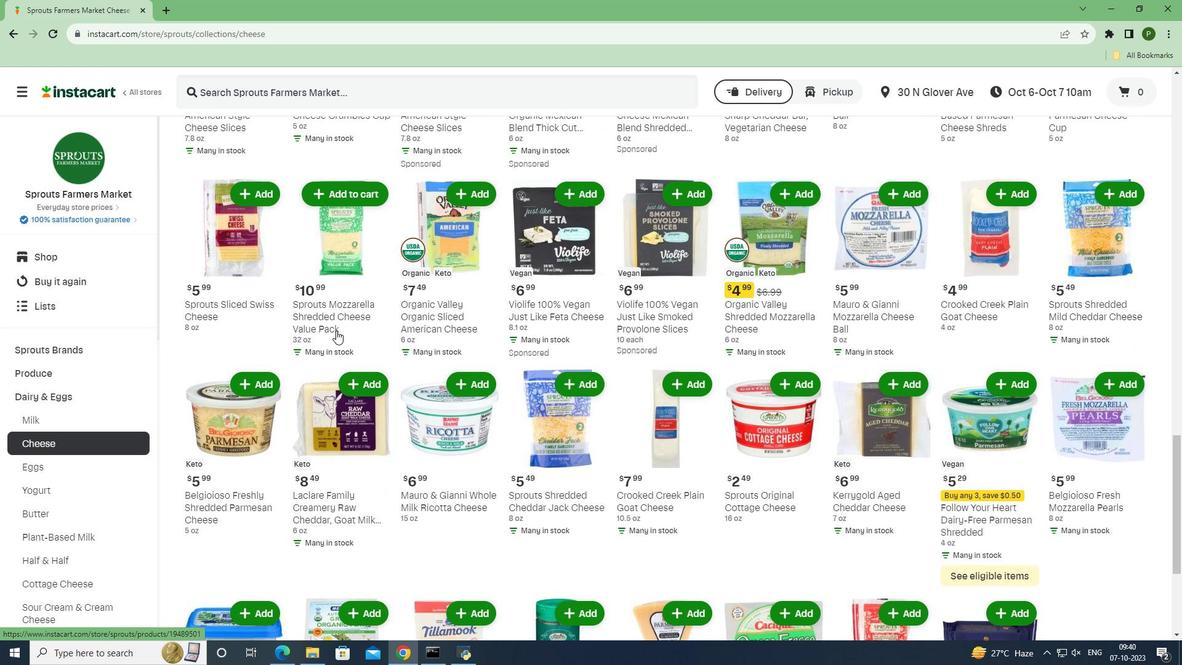 
Action: Mouse scrolled (336, 330) with delta (0, 0)
Screenshot: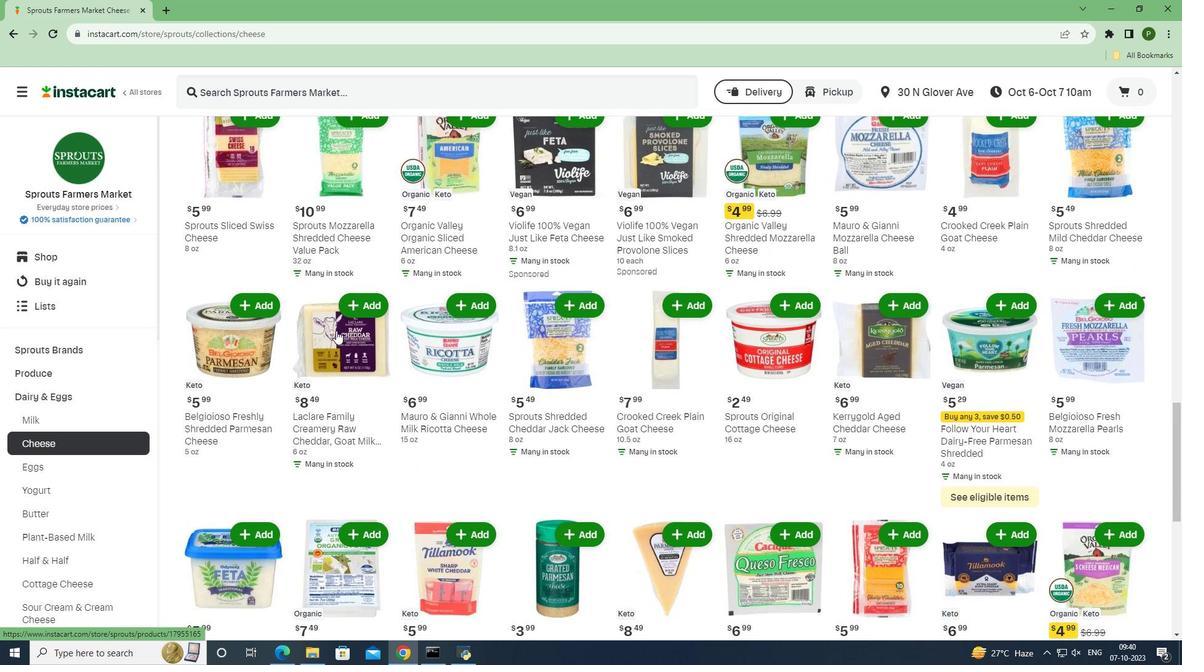 
Action: Mouse scrolled (336, 330) with delta (0, 0)
Screenshot: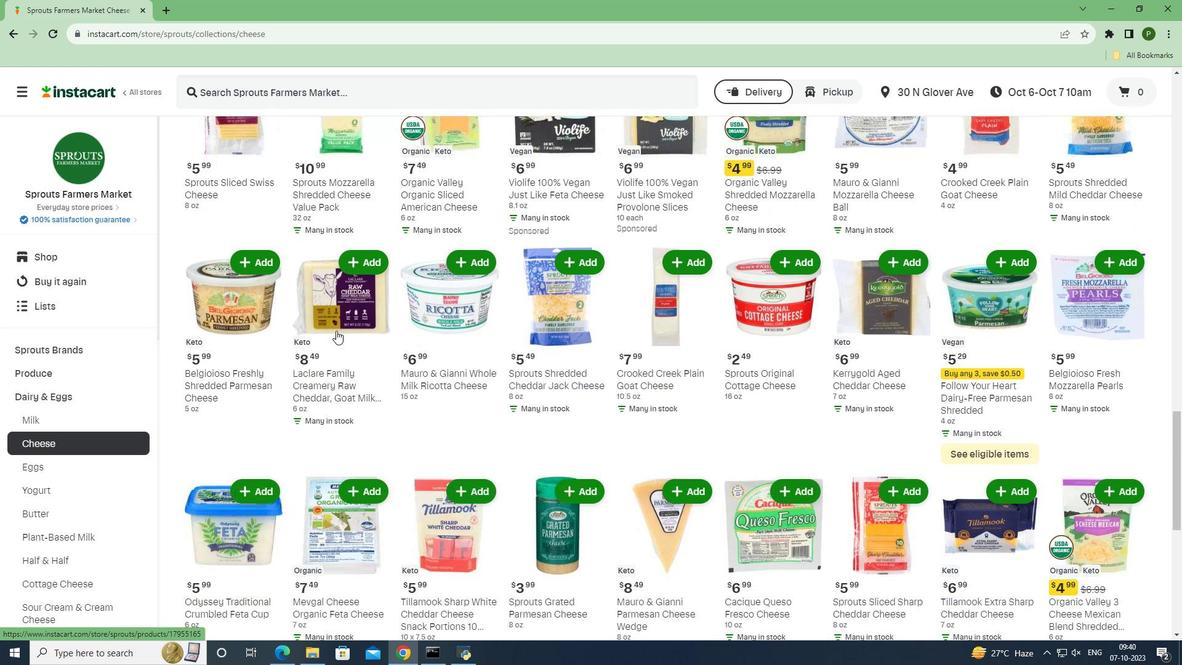 
Action: Mouse scrolled (336, 330) with delta (0, 0)
Screenshot: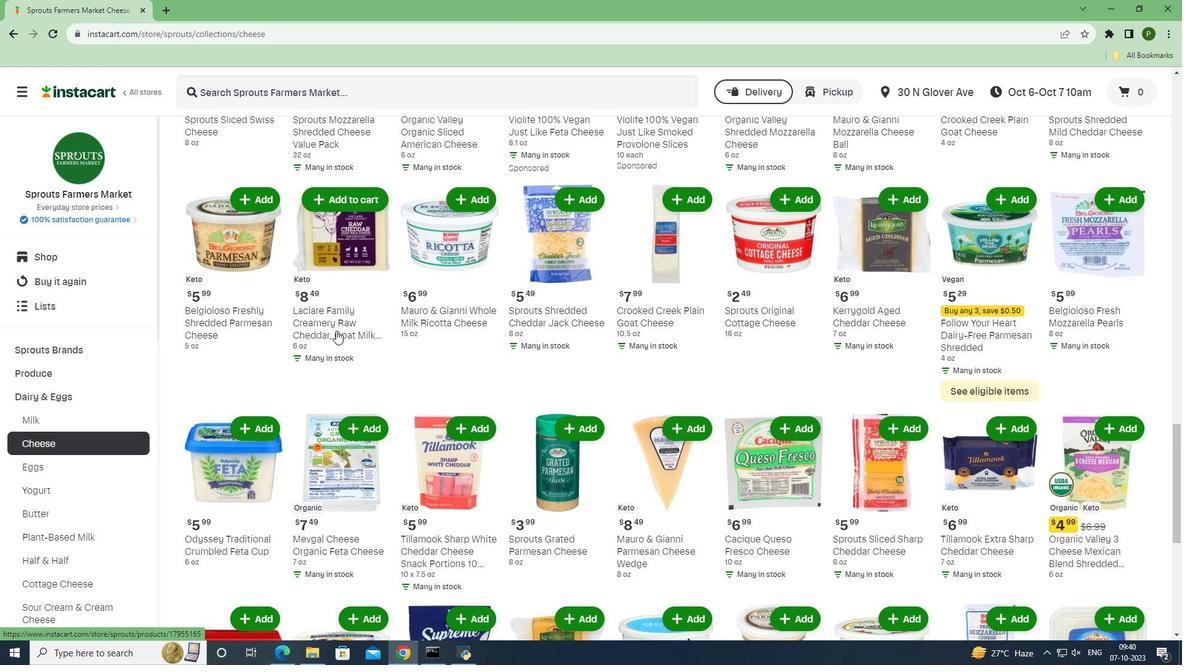 
Action: Mouse scrolled (336, 330) with delta (0, 0)
Screenshot: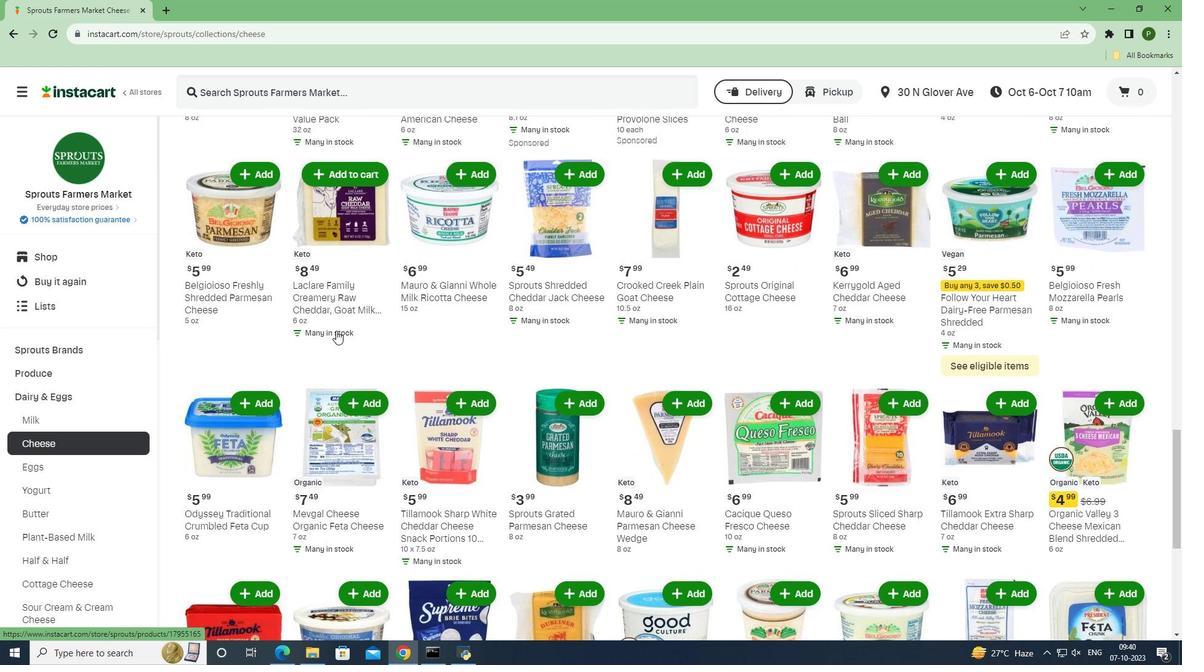 
Action: Mouse scrolled (336, 330) with delta (0, 0)
Screenshot: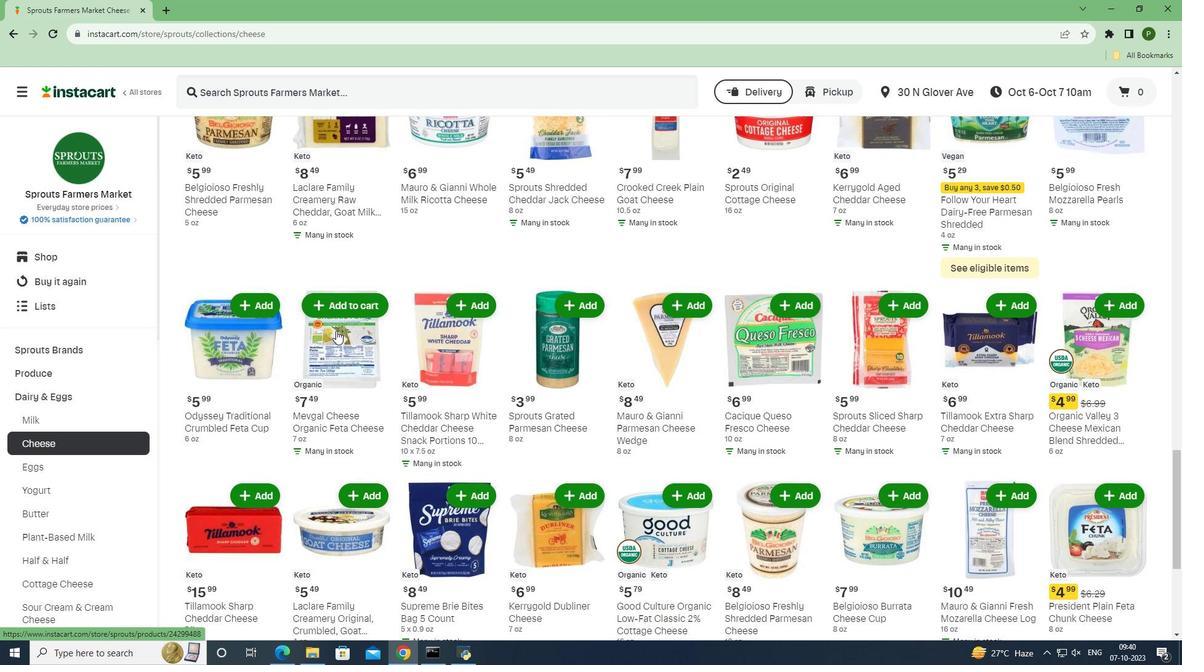 
Action: Mouse scrolled (336, 330) with delta (0, 0)
Screenshot: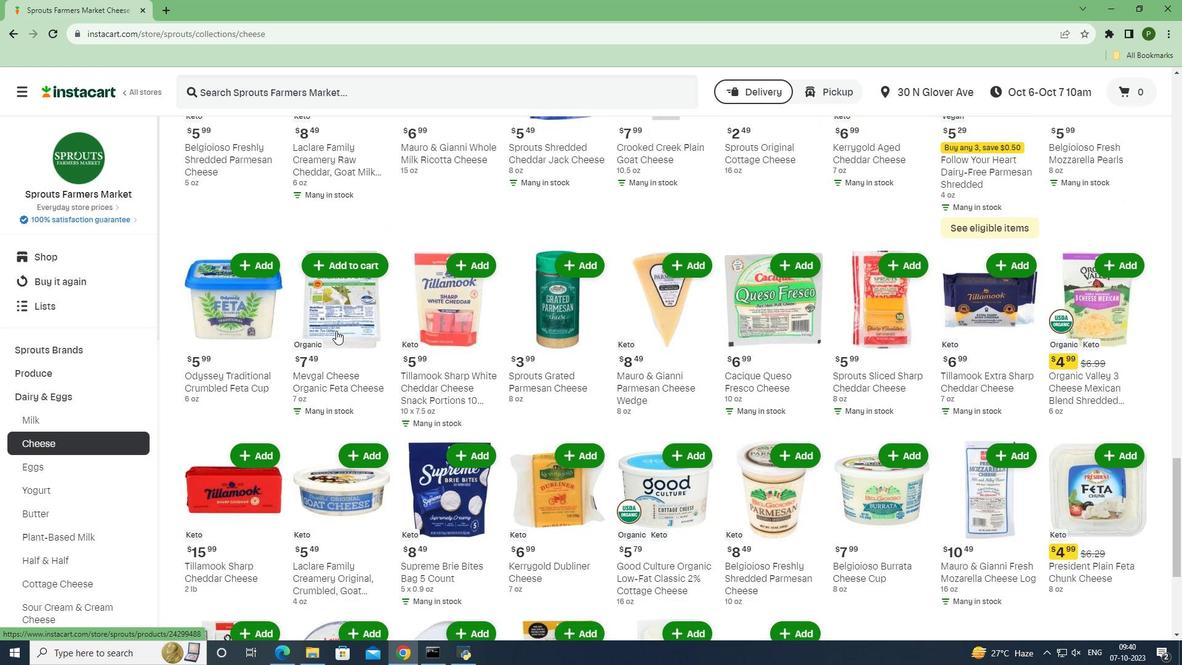 
Action: Mouse scrolled (336, 330) with delta (0, 0)
Screenshot: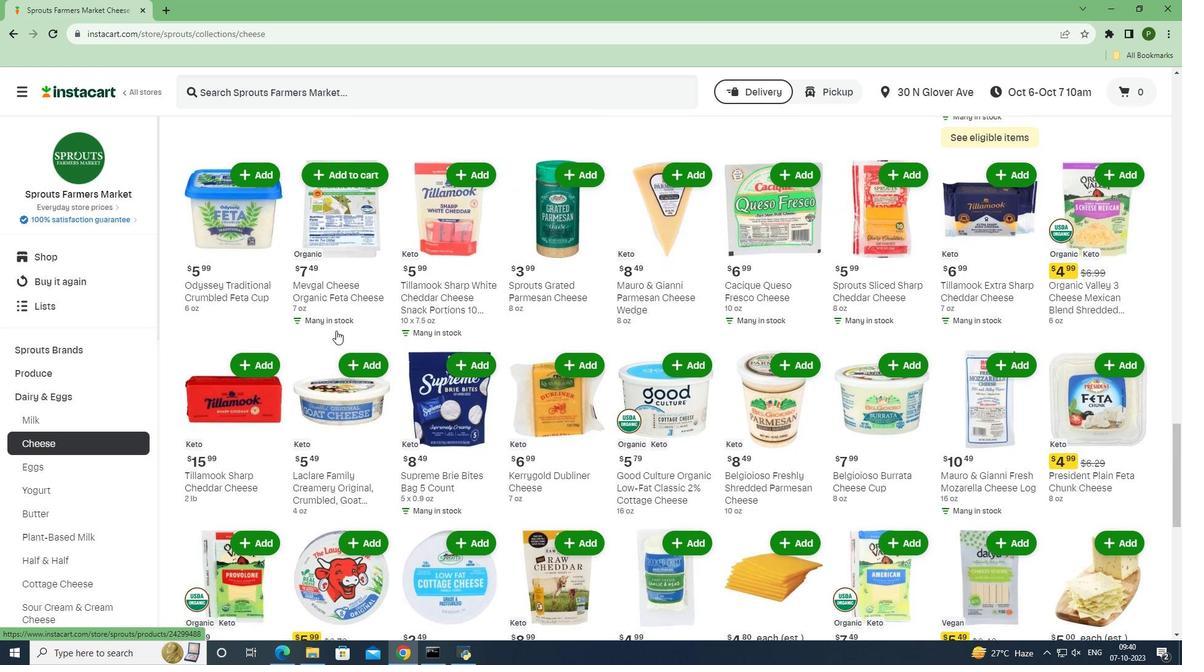 
Action: Mouse scrolled (336, 330) with delta (0, 0)
Screenshot: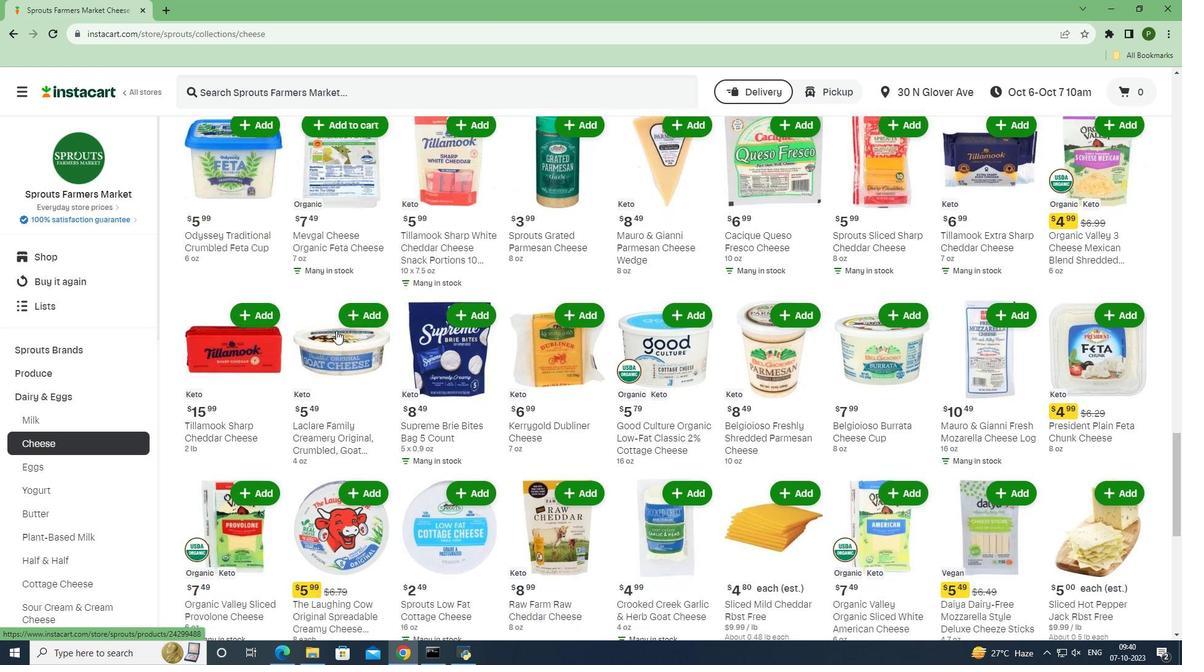 
Action: Mouse scrolled (336, 330) with delta (0, 0)
Screenshot: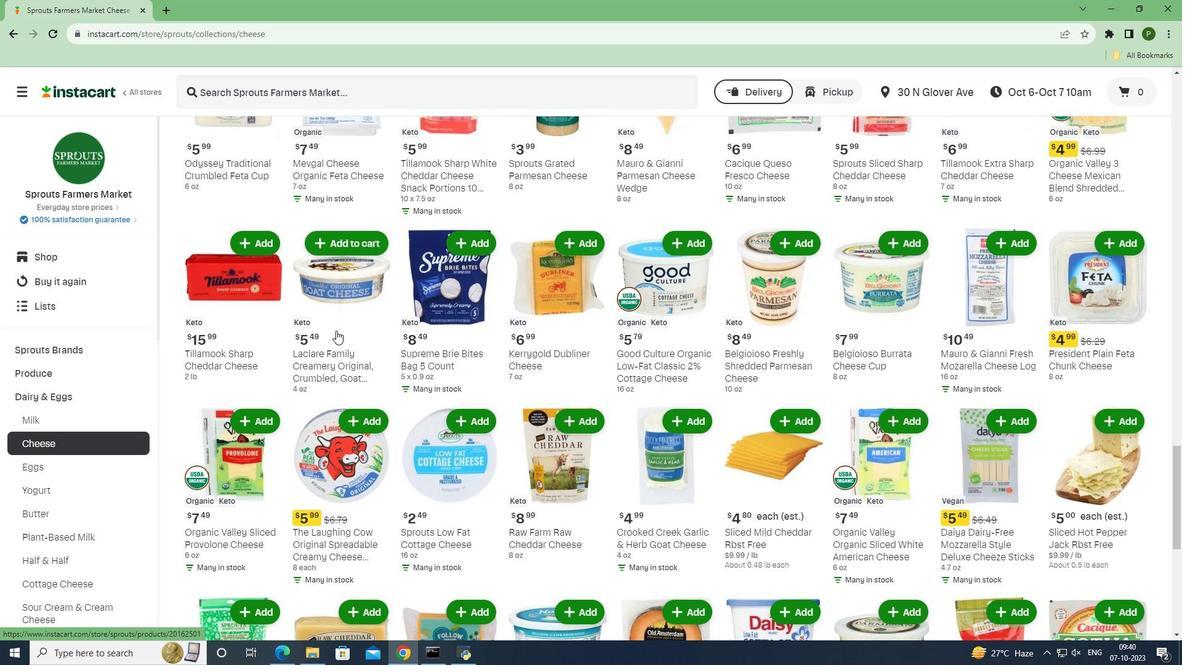 
Action: Mouse scrolled (336, 330) with delta (0, 0)
Screenshot: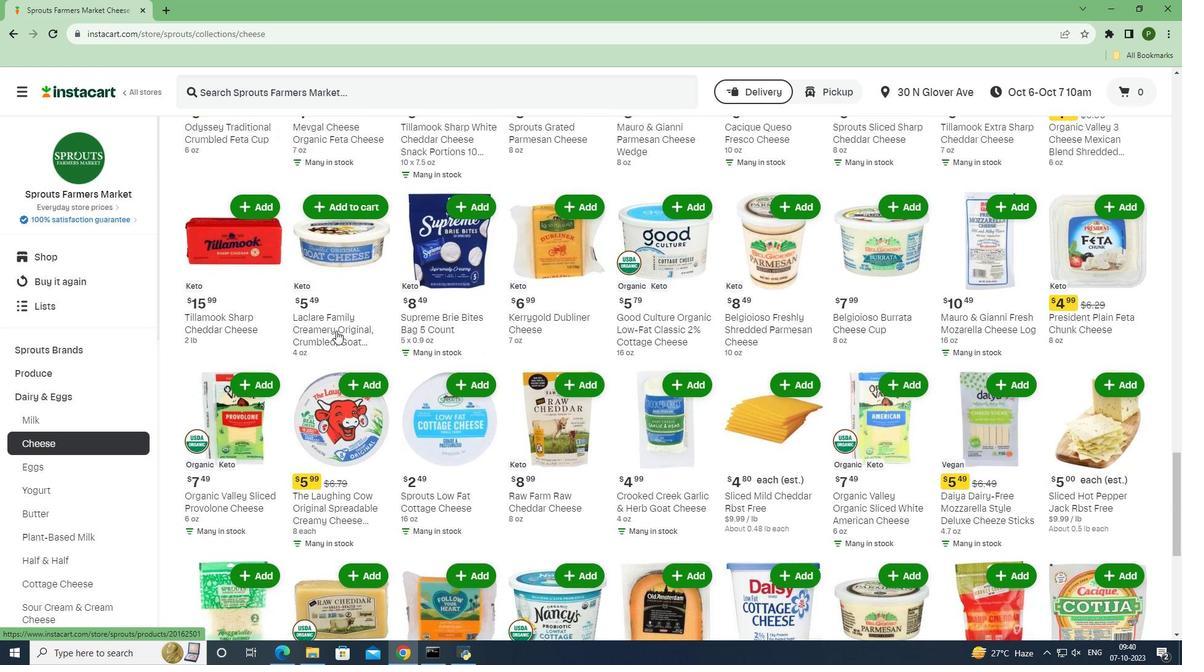 
Action: Mouse scrolled (336, 330) with delta (0, 0)
Screenshot: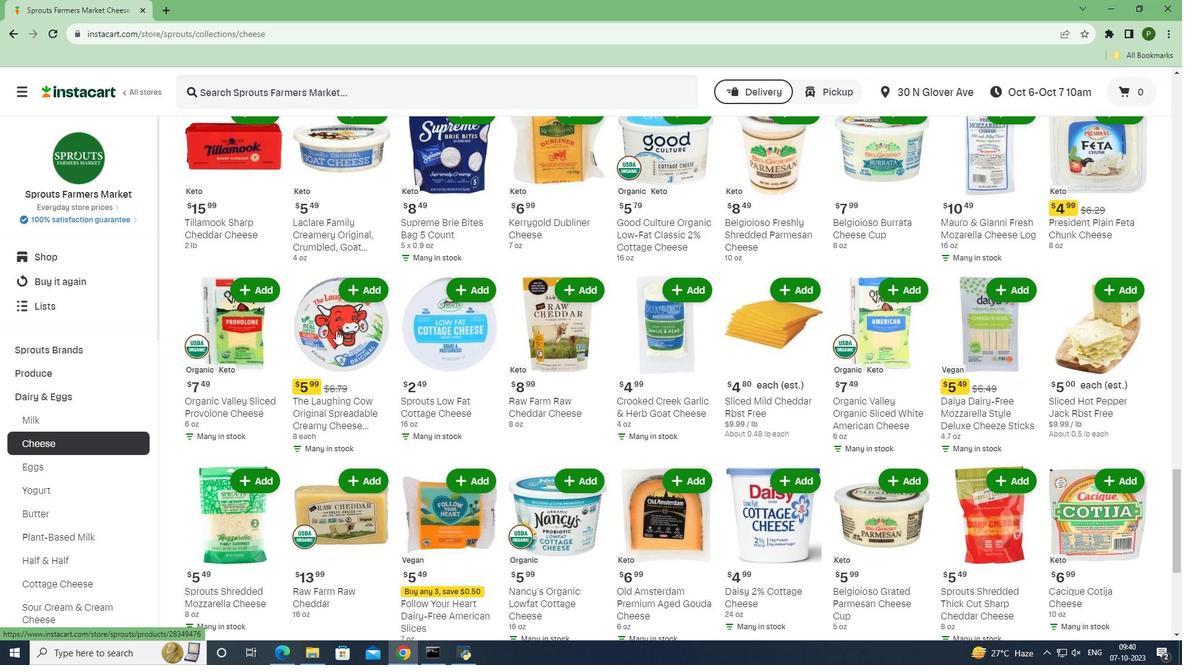 
Action: Mouse scrolled (336, 330) with delta (0, 0)
Screenshot: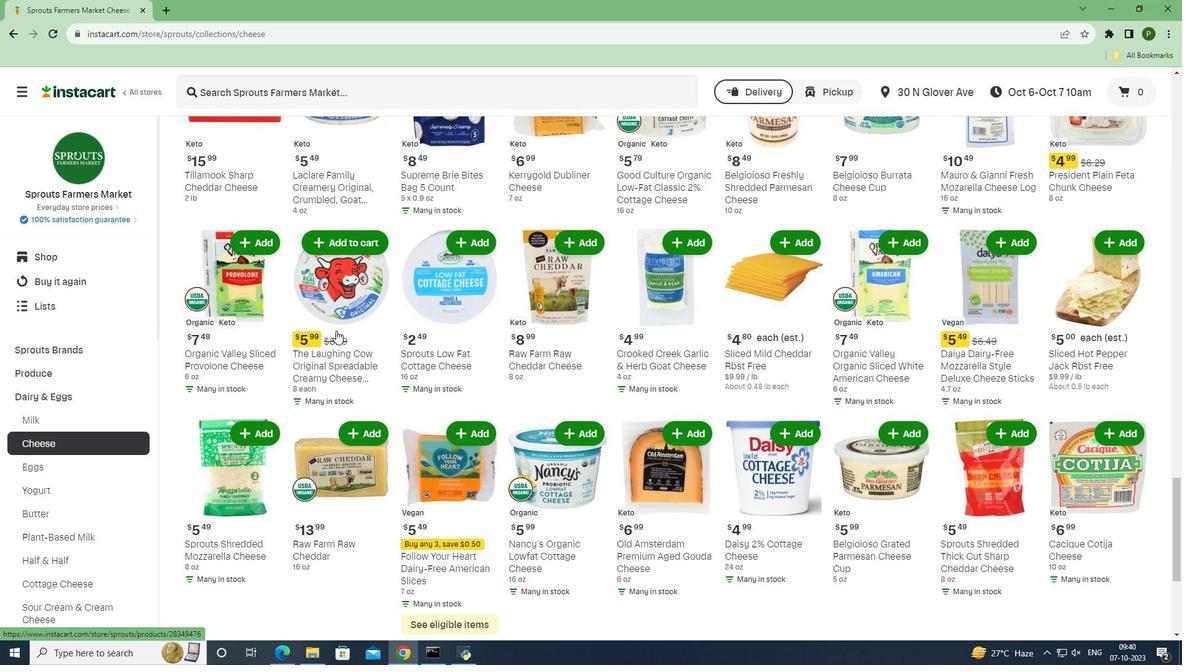 
Action: Mouse scrolled (336, 330) with delta (0, 0)
Screenshot: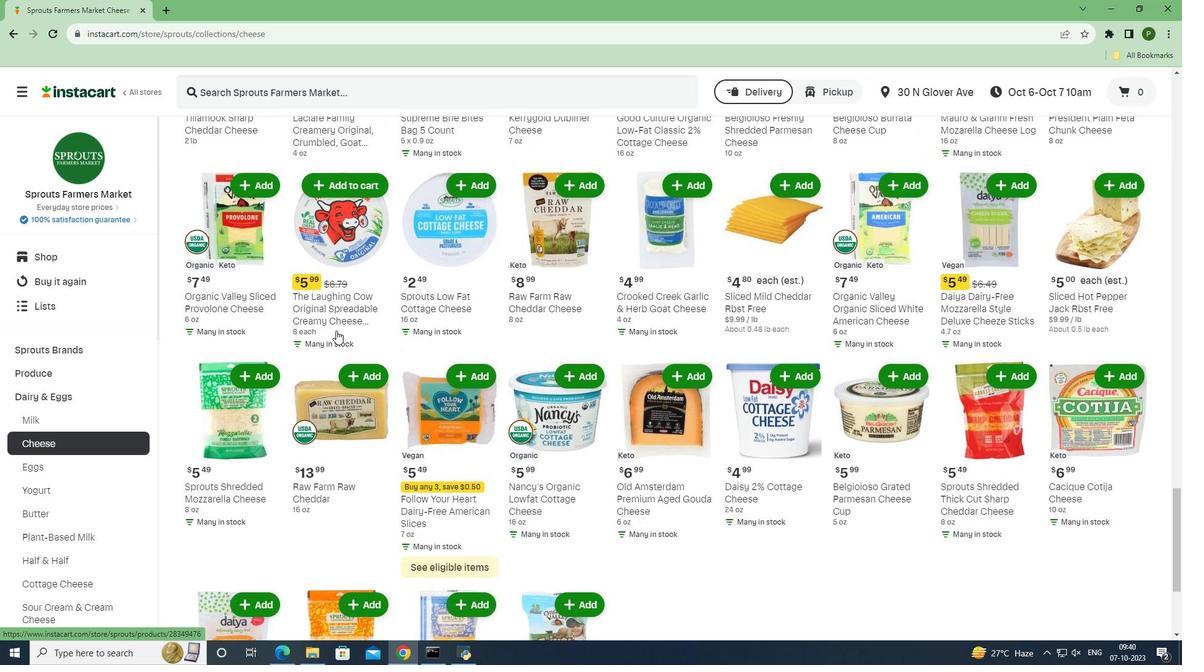 
Action: Mouse scrolled (336, 330) with delta (0, 0)
Screenshot: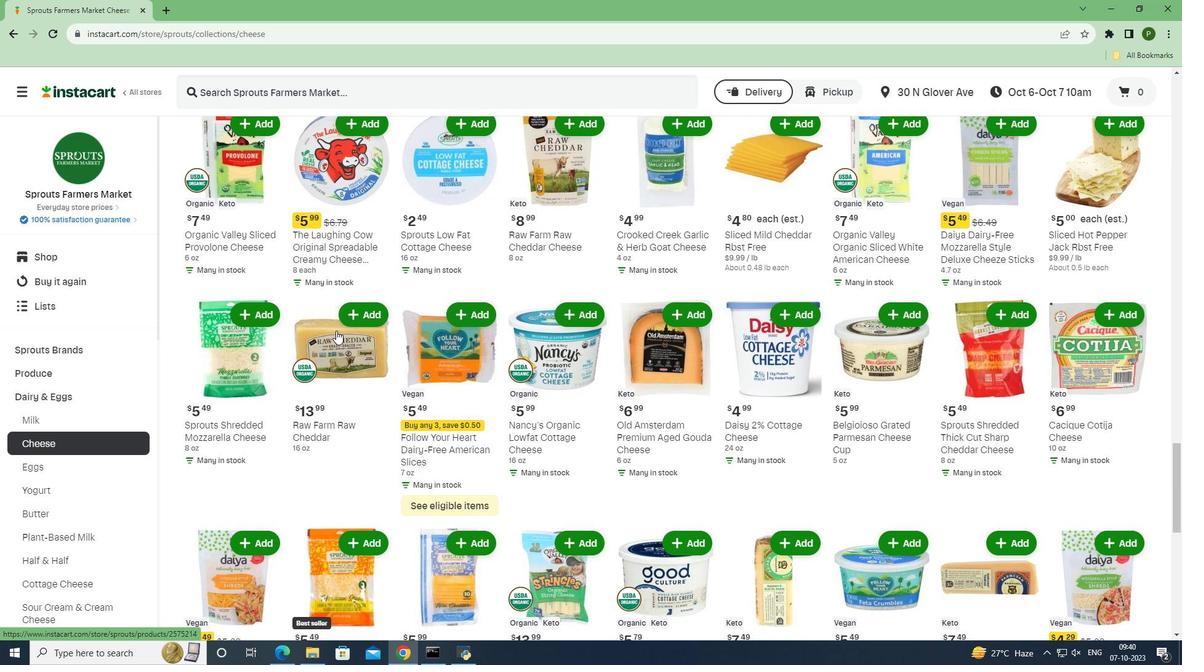 
Action: Mouse scrolled (336, 330) with delta (0, 0)
Screenshot: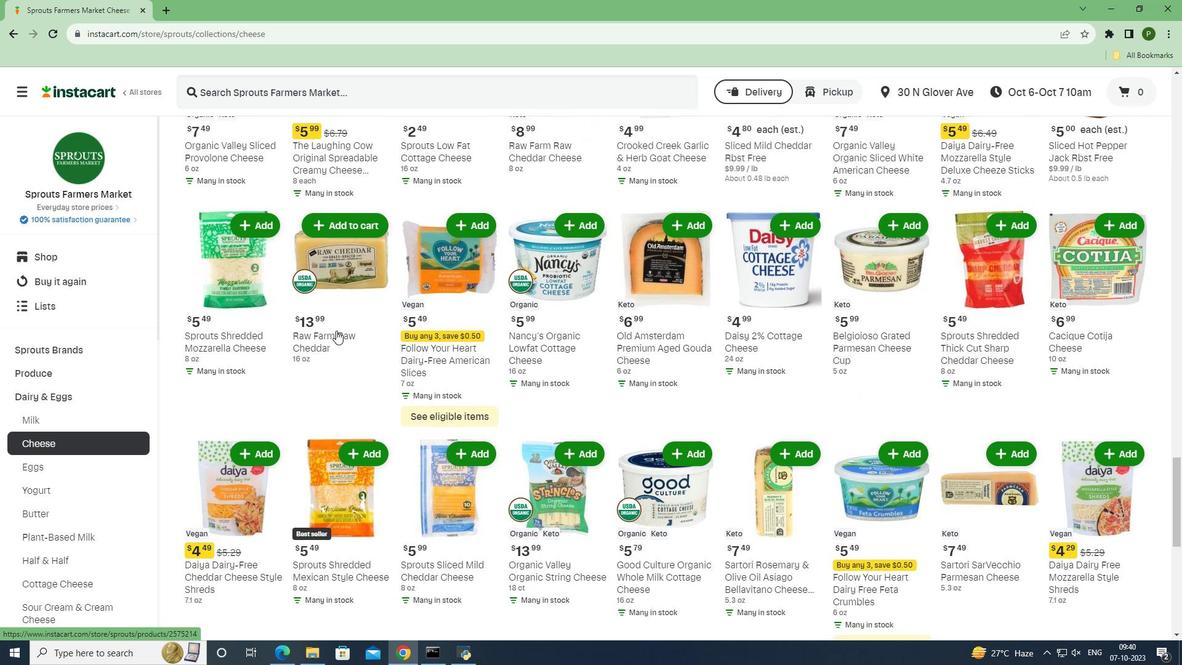 
Action: Mouse scrolled (336, 330) with delta (0, 0)
Screenshot: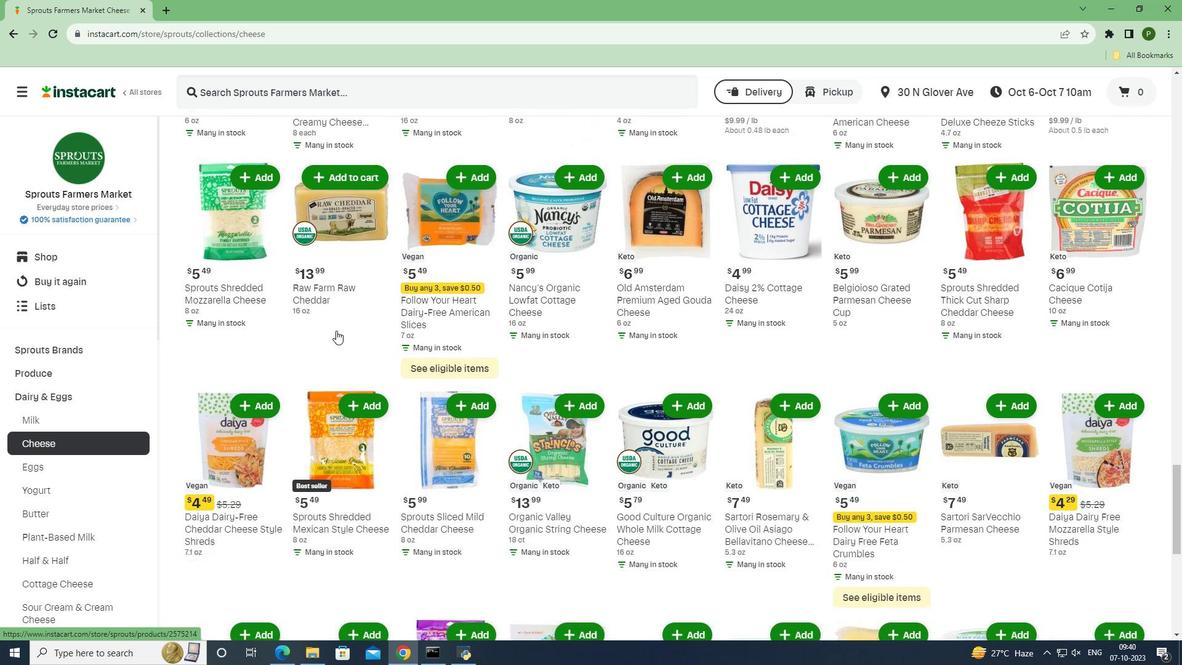 
Action: Mouse scrolled (336, 330) with delta (0, 0)
Screenshot: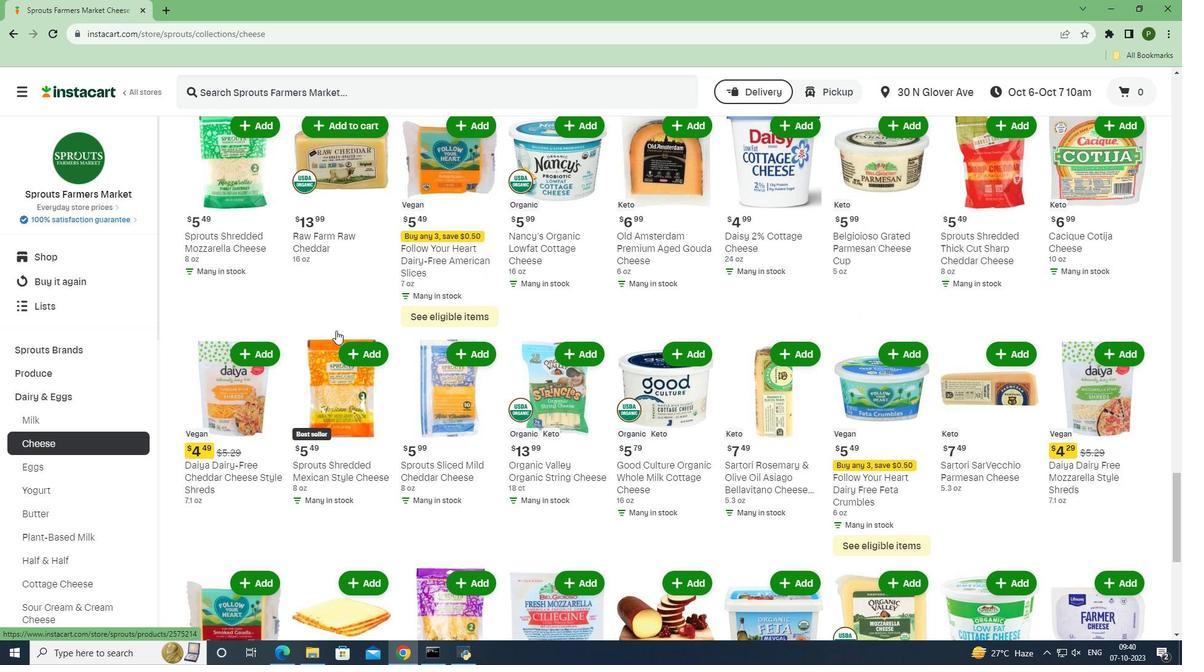 
Action: Mouse scrolled (336, 330) with delta (0, 0)
Screenshot: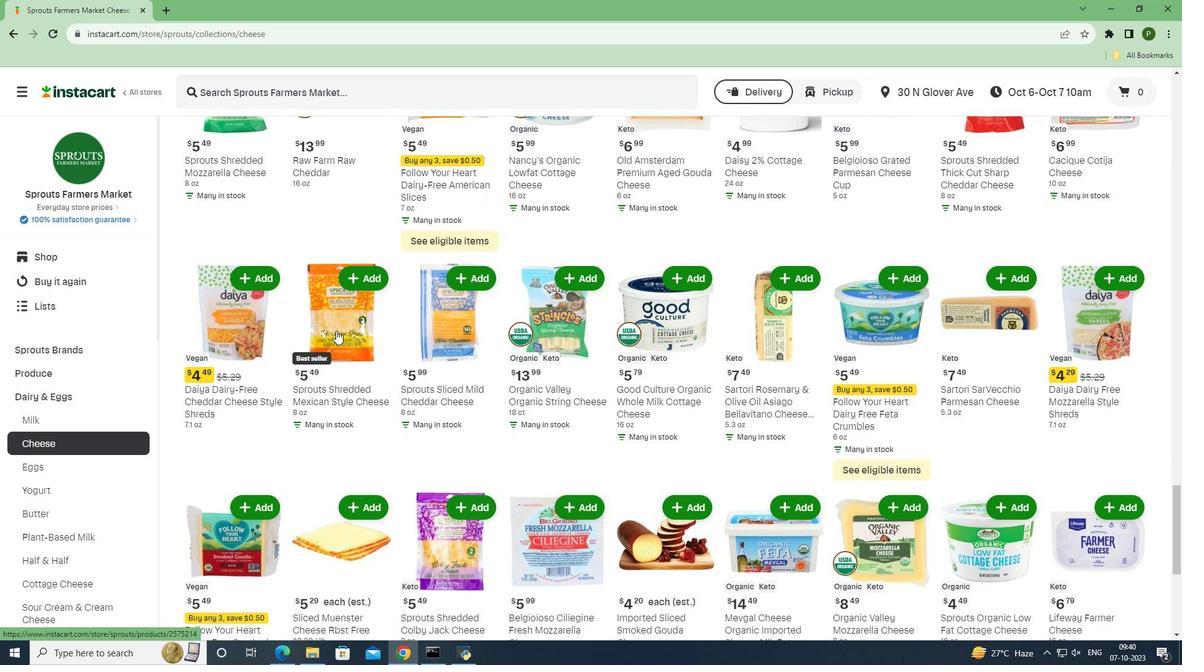 
Action: Mouse scrolled (336, 330) with delta (0, 0)
Screenshot: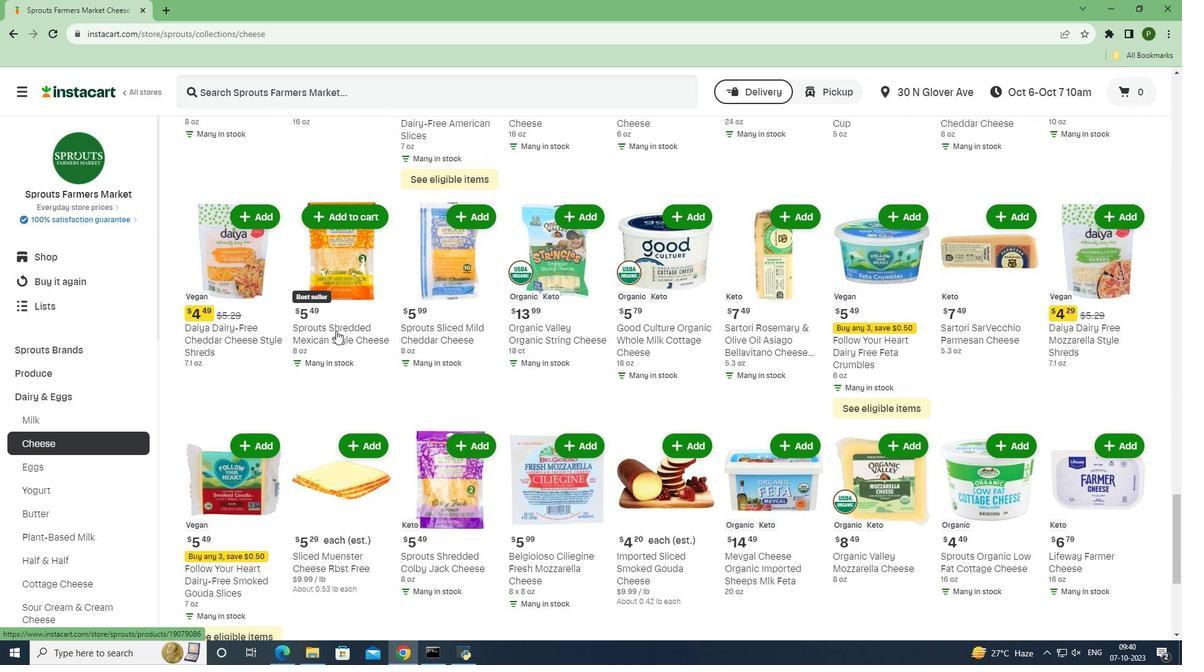 
Action: Mouse scrolled (336, 330) with delta (0, 0)
Screenshot: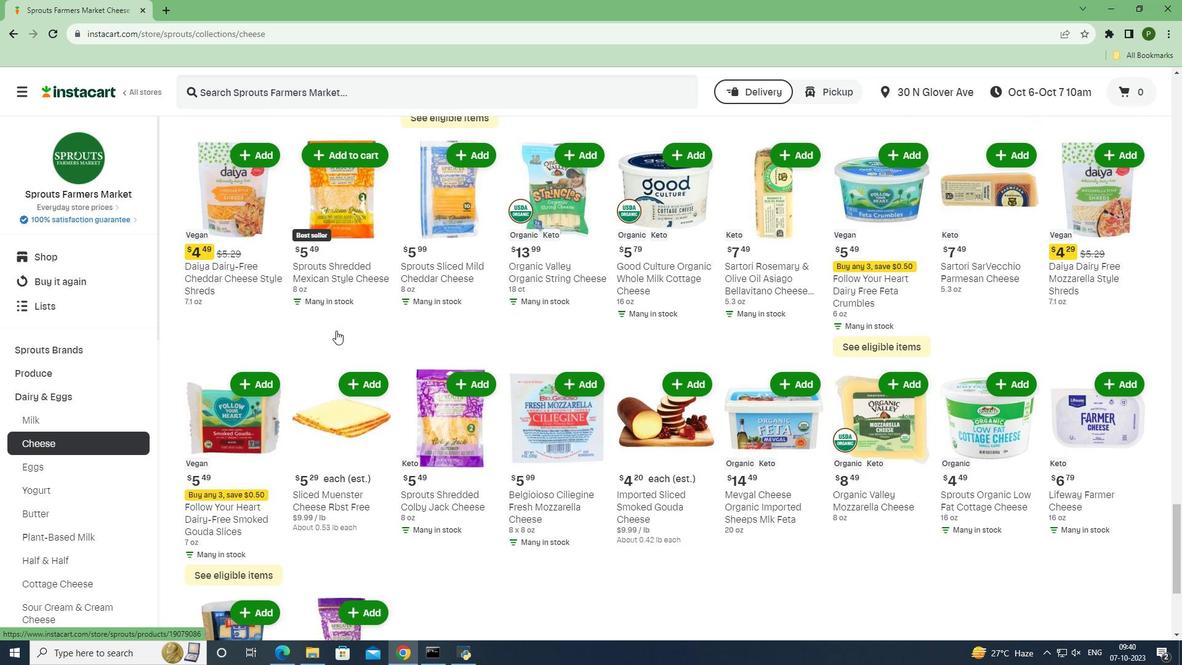 
Action: Mouse scrolled (336, 330) with delta (0, 0)
Screenshot: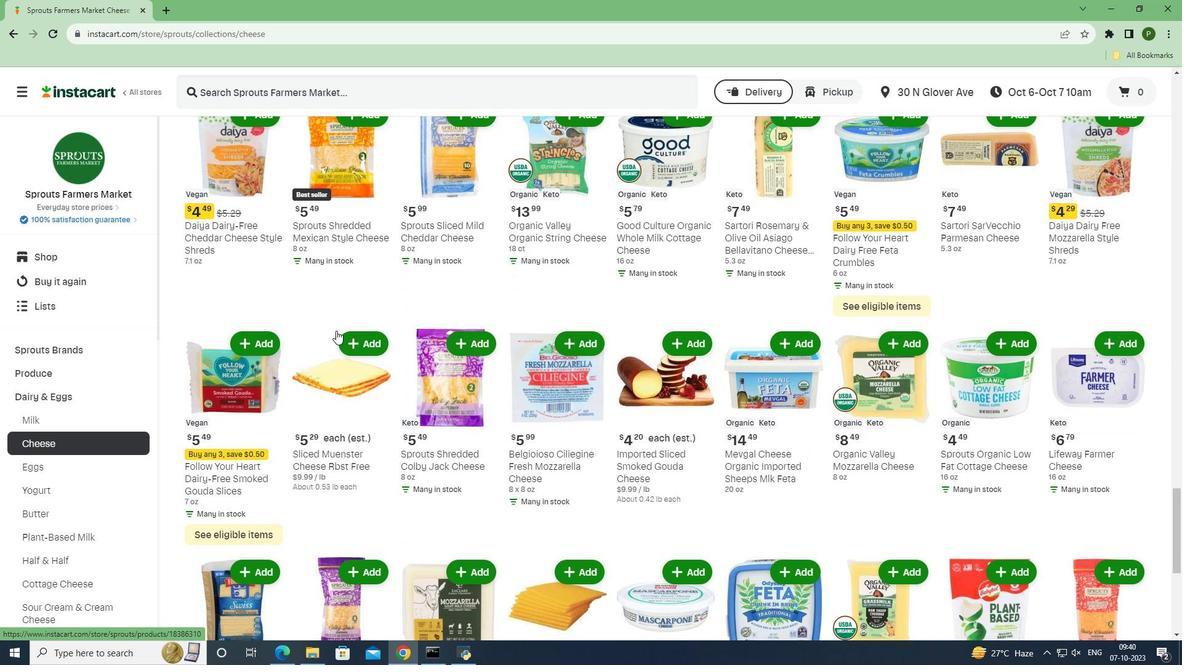 
Action: Mouse scrolled (336, 330) with delta (0, 0)
Screenshot: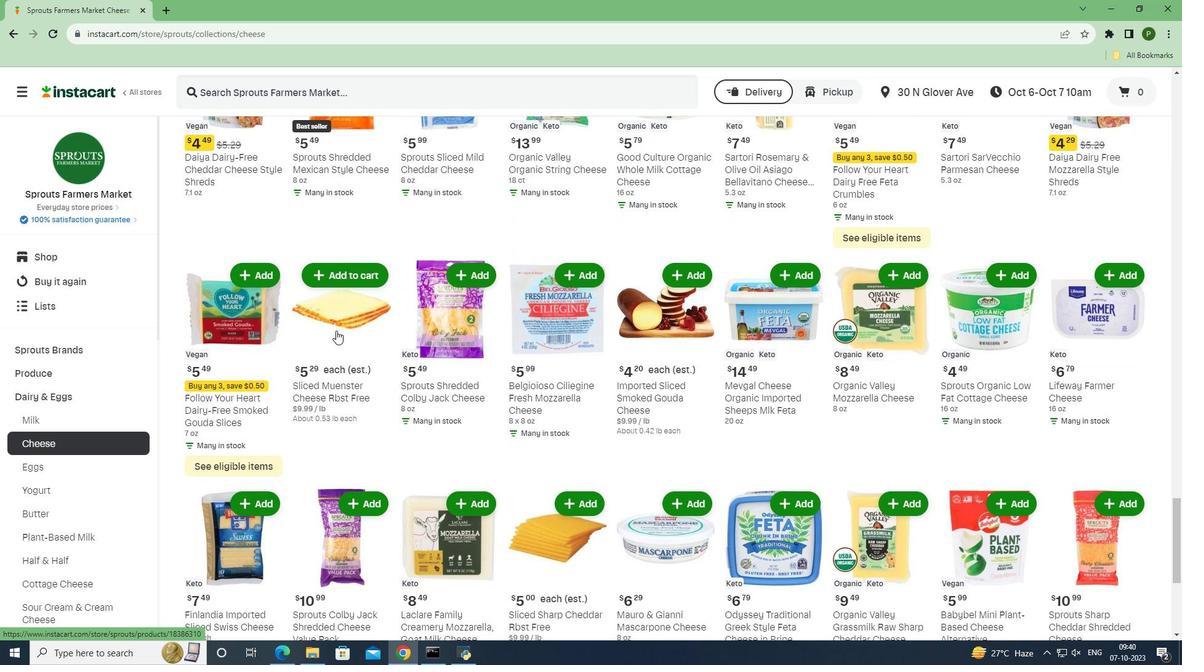 
Action: Mouse scrolled (336, 330) with delta (0, 0)
Screenshot: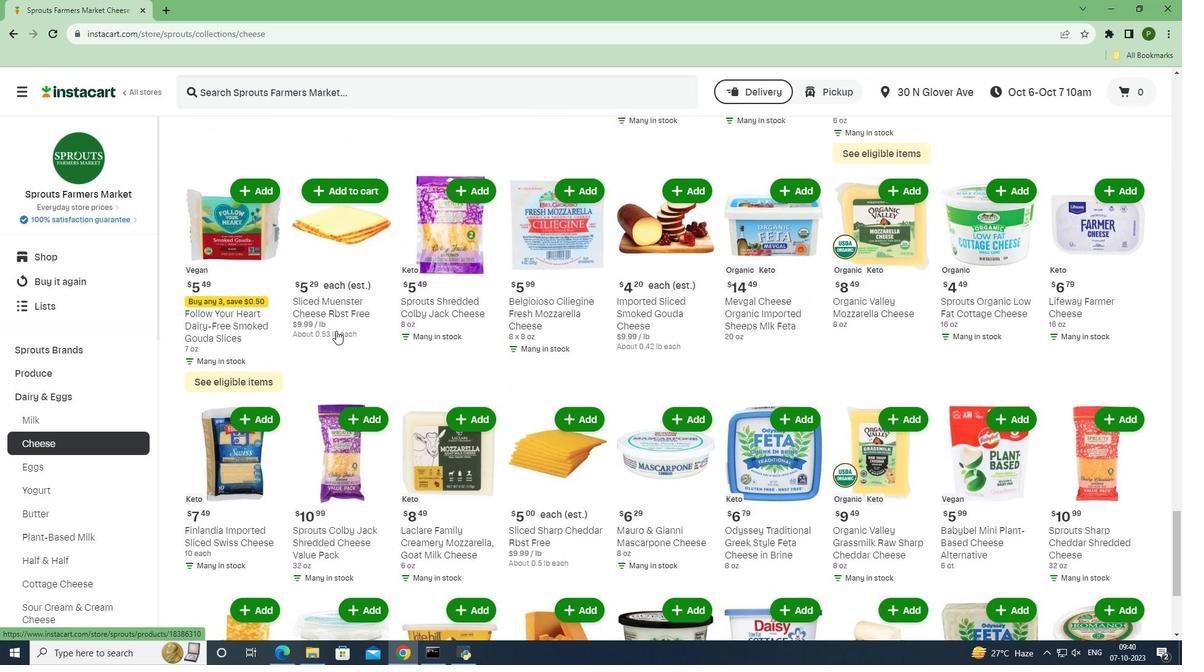
Action: Mouse moved to (893, 388)
Screenshot: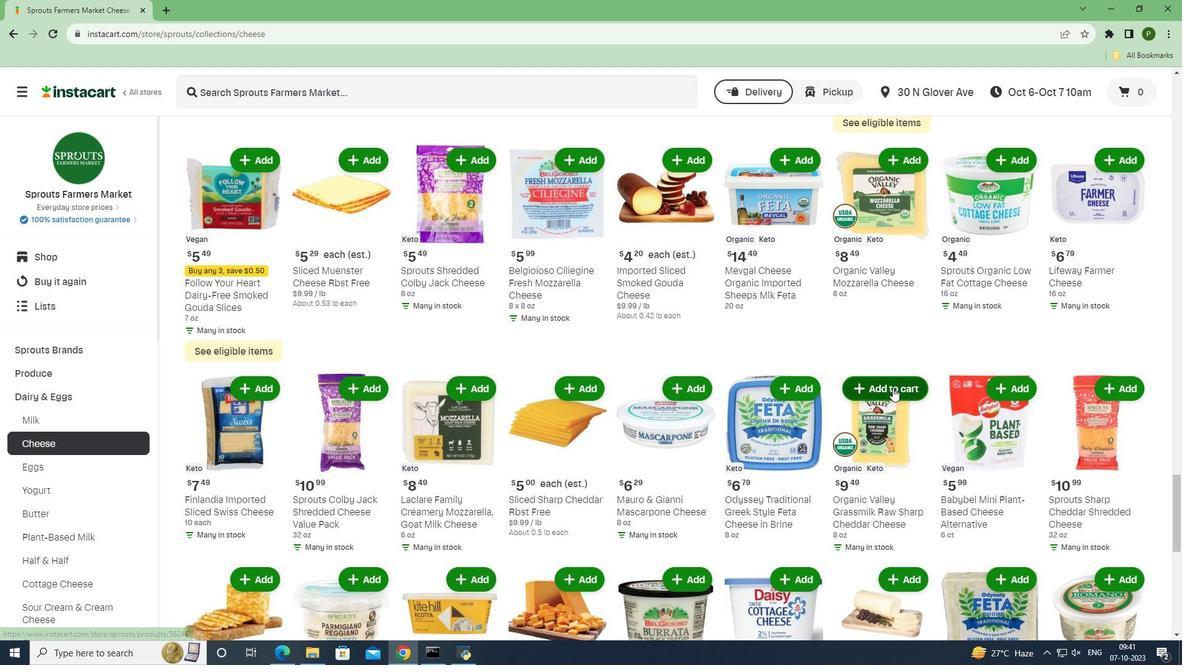 
Action: Mouse pressed left at (893, 388)
Screenshot: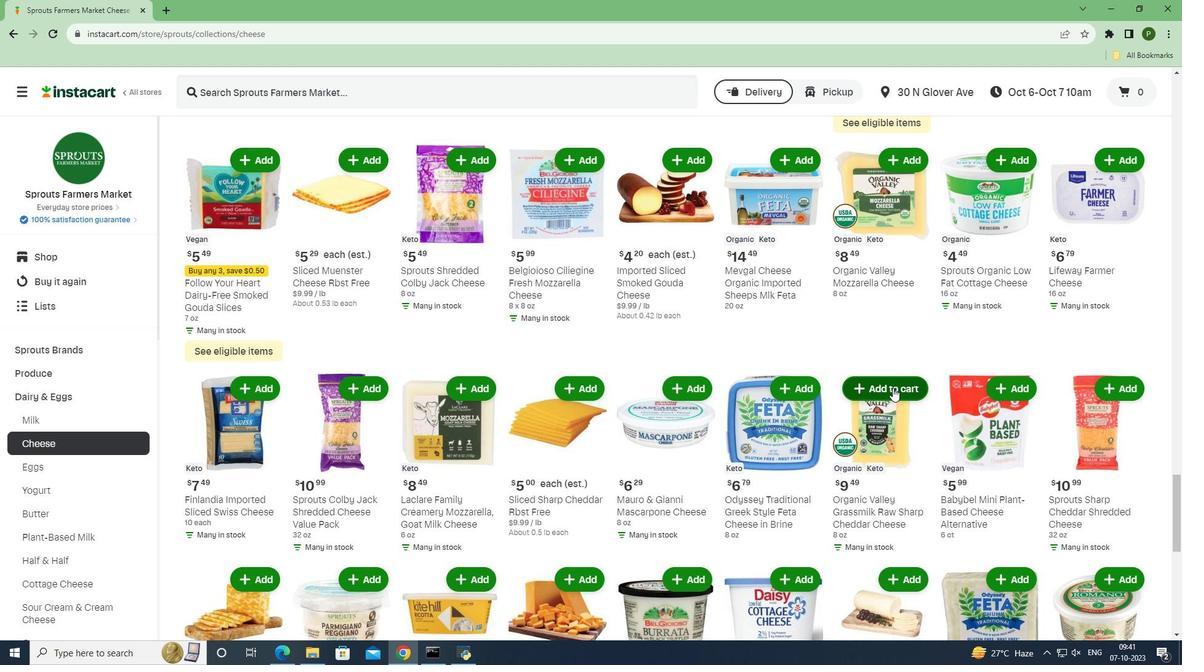 
Action: Mouse moved to (918, 436)
Screenshot: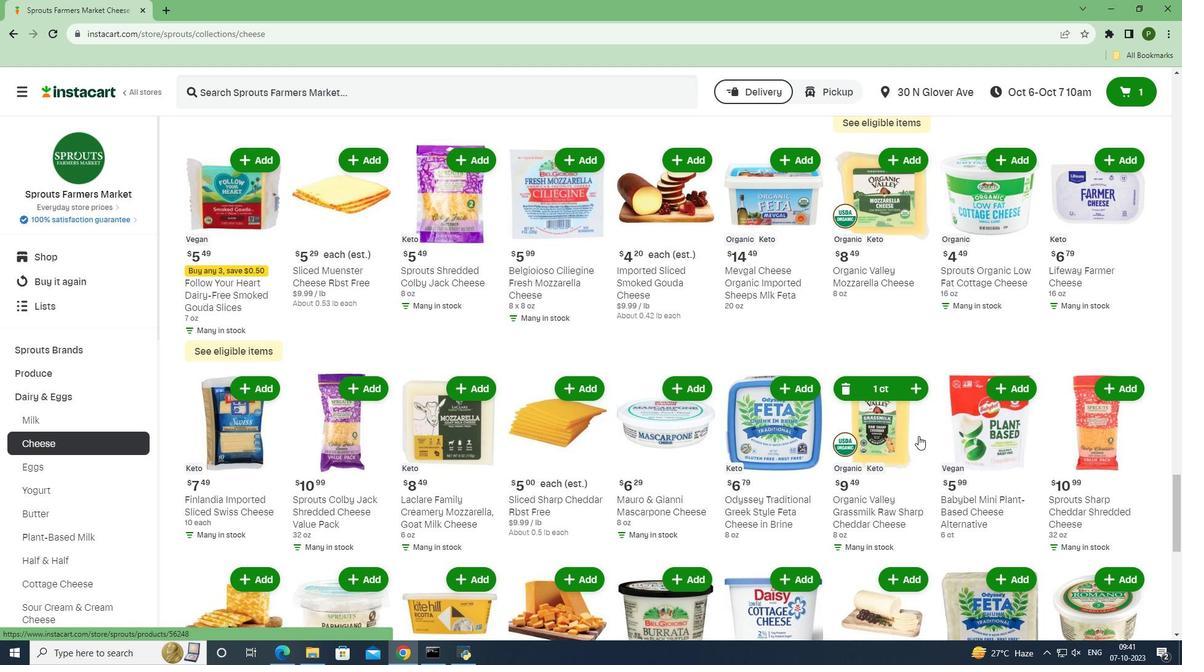 
